 Task: Search one way flight ticket for 5 adults, 1 child, 2 infants in seat and 1 infant on lap in business from Jamestown: Jamestown Regional Airport to Riverton: Central Wyoming Regional Airport (was Riverton Regional) on 8-4-2023. Choice of flights is JetBlue. Number of bags: 2 checked bags. Price is upto 105000. Outbound departure time preference is 7:45.
Action: Mouse moved to (290, 247)
Screenshot: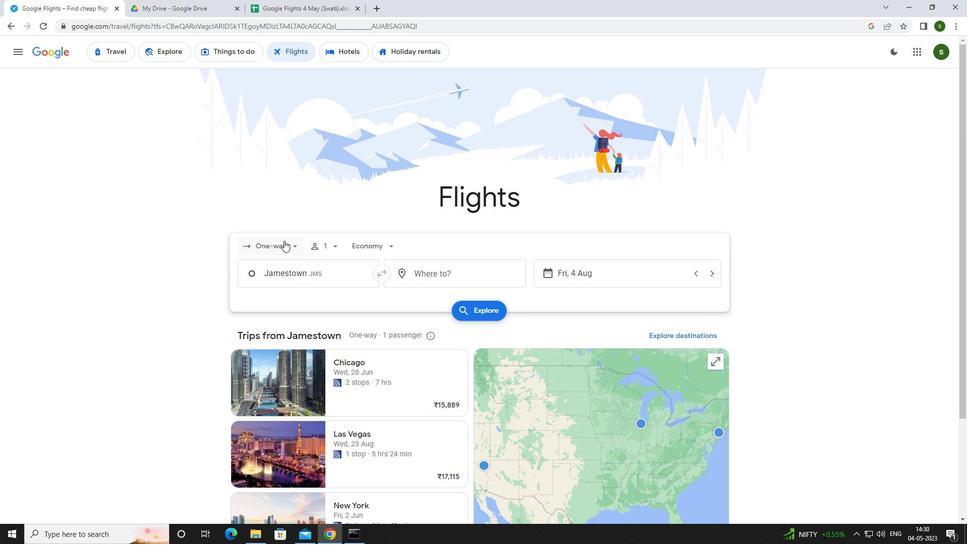 
Action: Mouse pressed left at (290, 247)
Screenshot: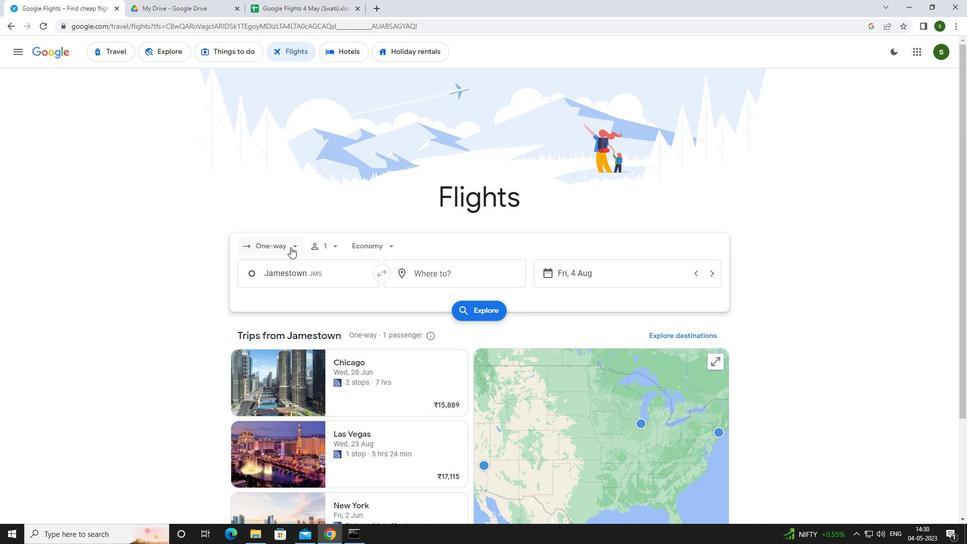 
Action: Mouse moved to (289, 297)
Screenshot: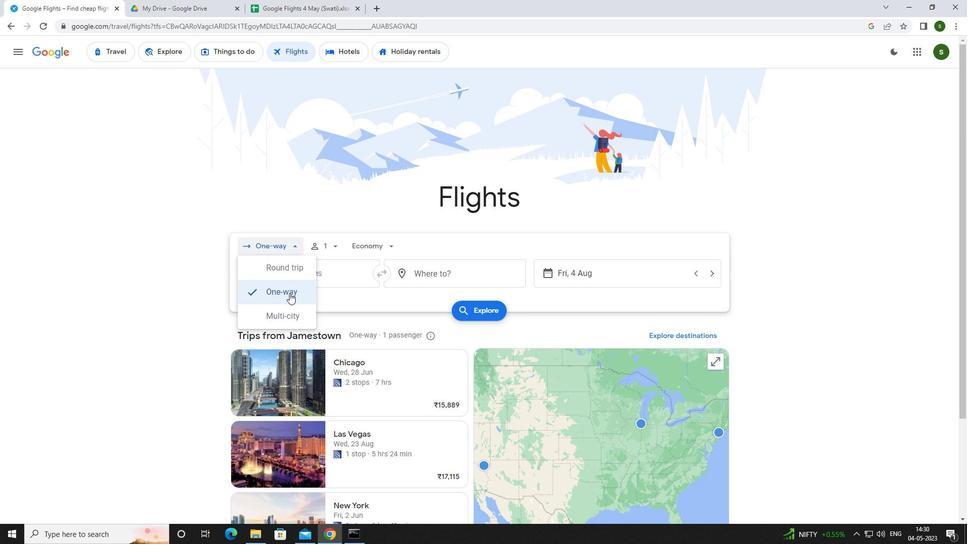 
Action: Mouse pressed left at (289, 297)
Screenshot: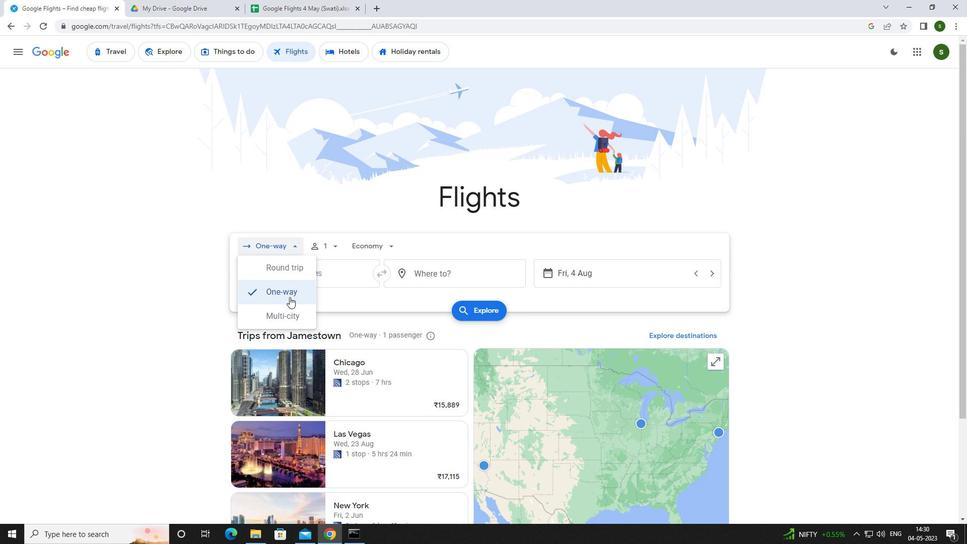 
Action: Mouse moved to (333, 241)
Screenshot: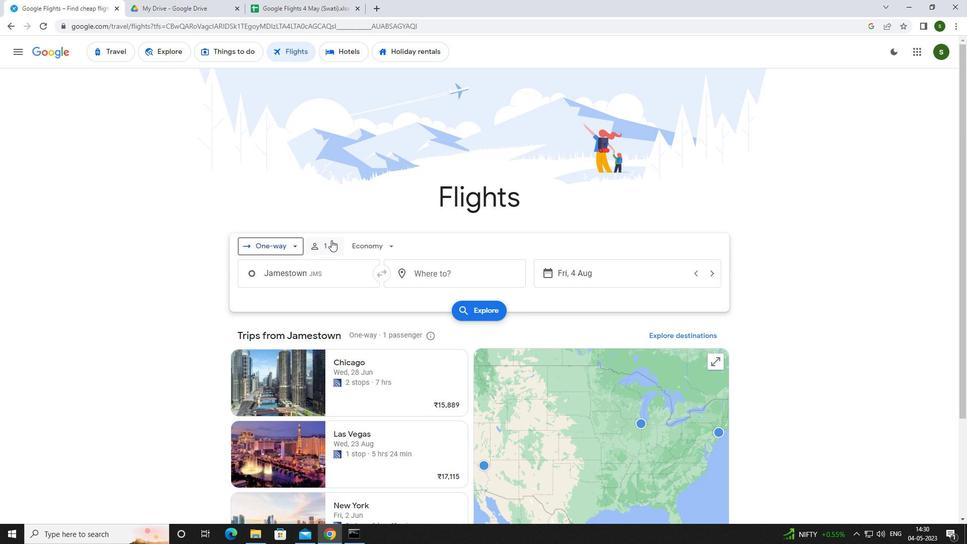 
Action: Mouse pressed left at (333, 241)
Screenshot: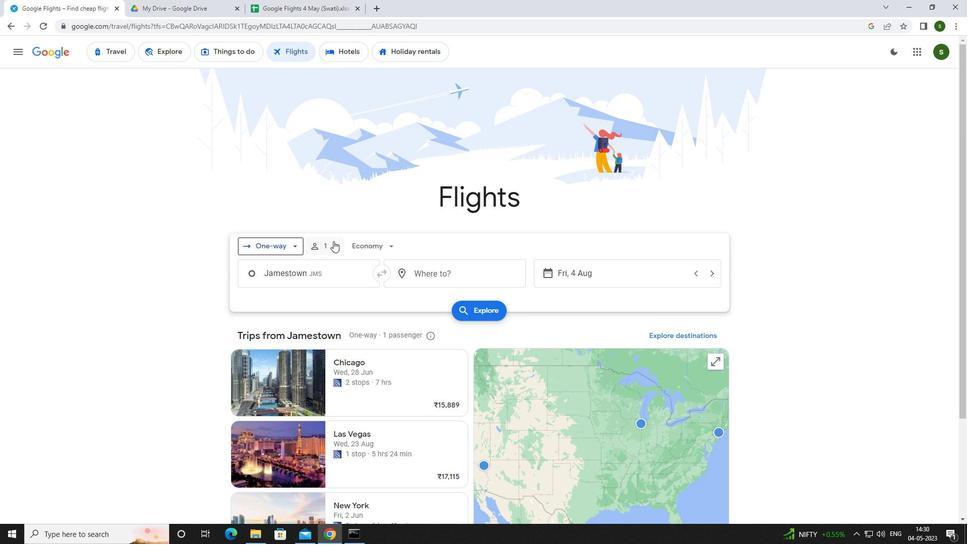 
Action: Mouse moved to (417, 270)
Screenshot: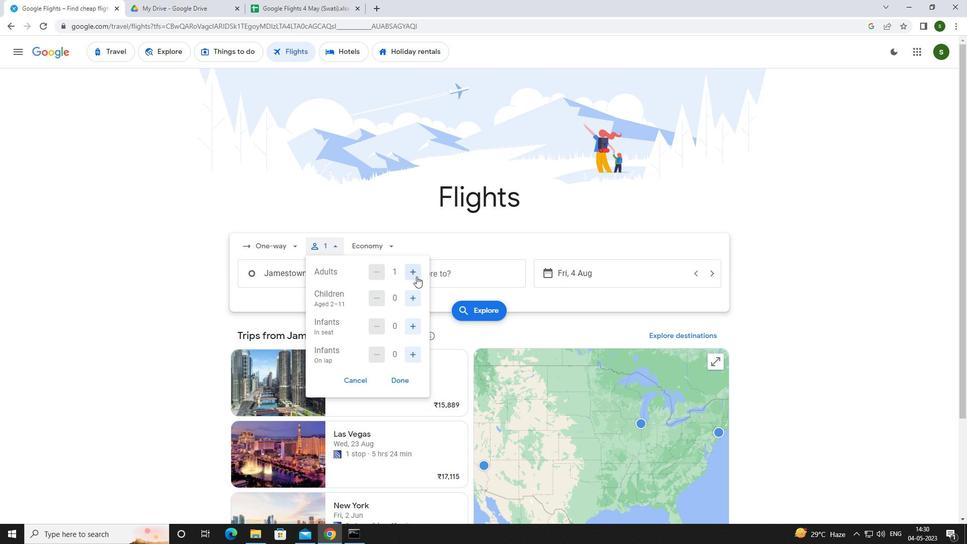 
Action: Mouse pressed left at (417, 270)
Screenshot: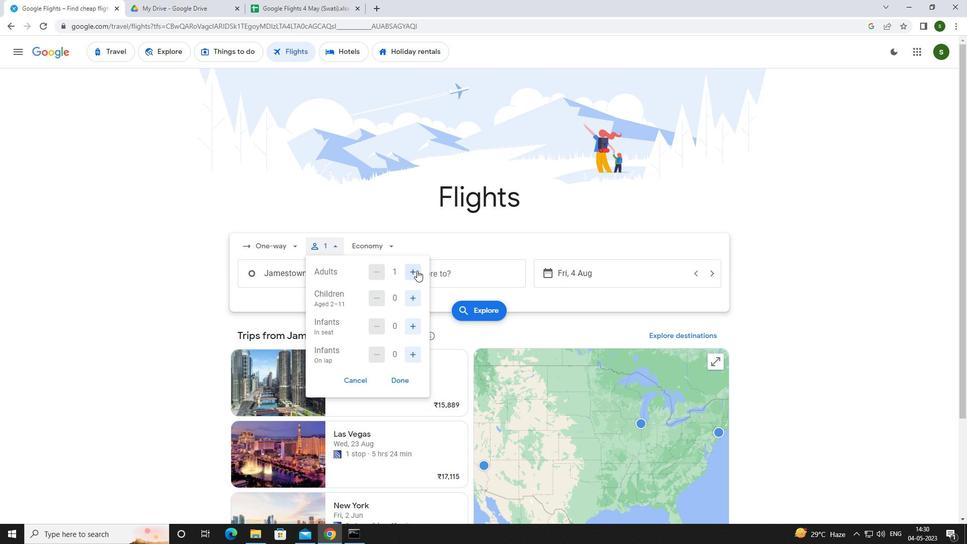 
Action: Mouse pressed left at (417, 270)
Screenshot: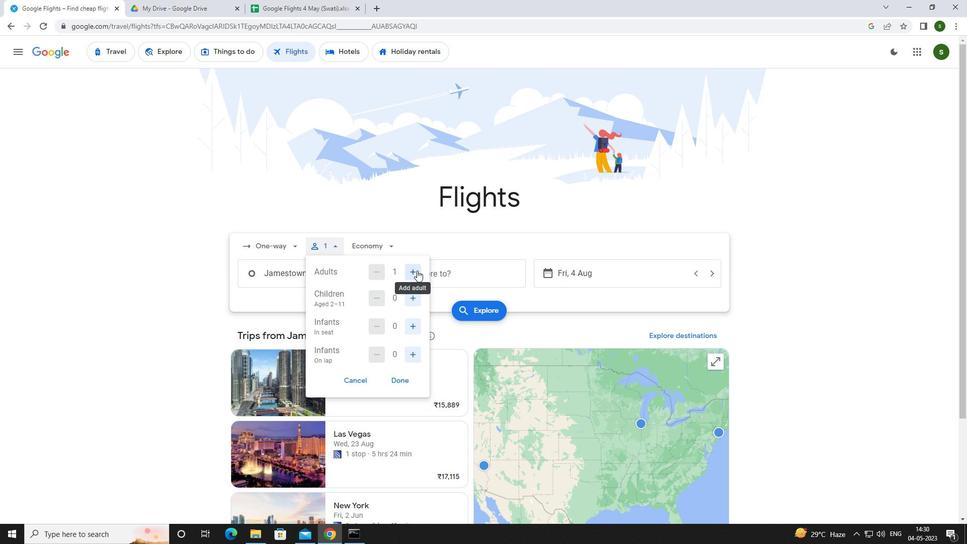 
Action: Mouse pressed left at (417, 270)
Screenshot: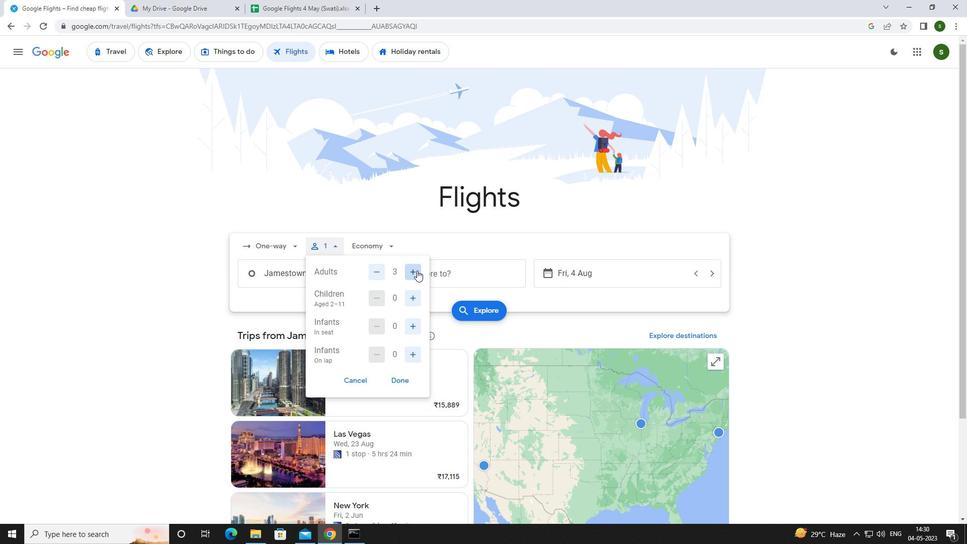 
Action: Mouse pressed left at (417, 270)
Screenshot: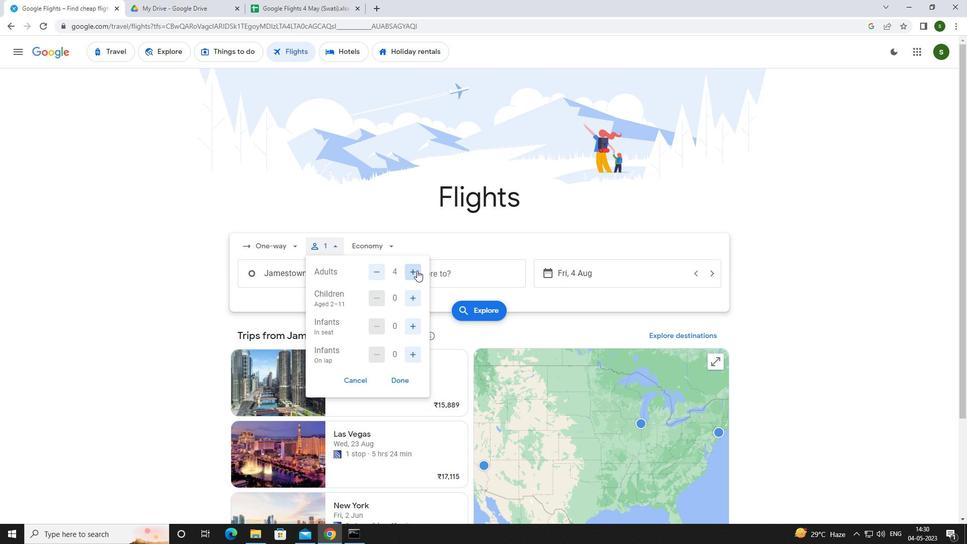 
Action: Mouse moved to (414, 295)
Screenshot: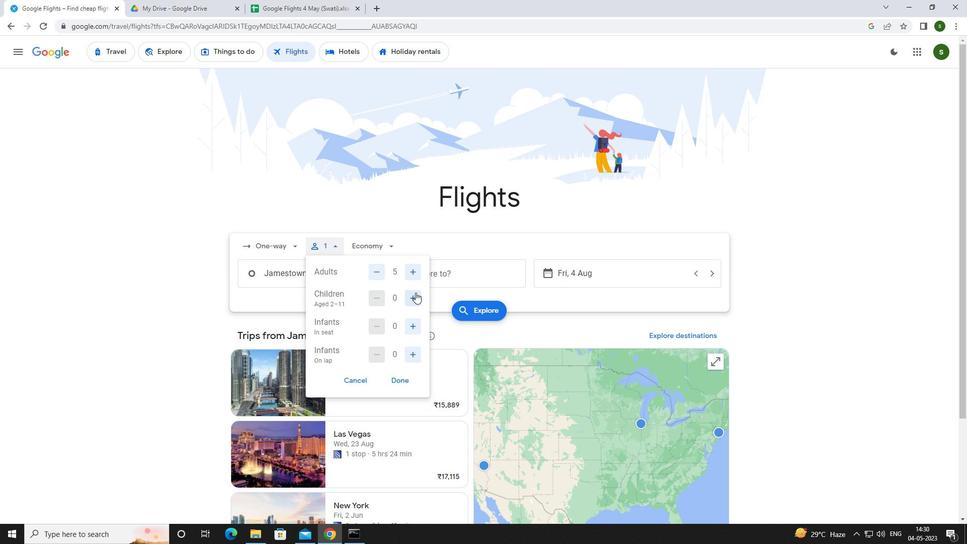 
Action: Mouse pressed left at (414, 295)
Screenshot: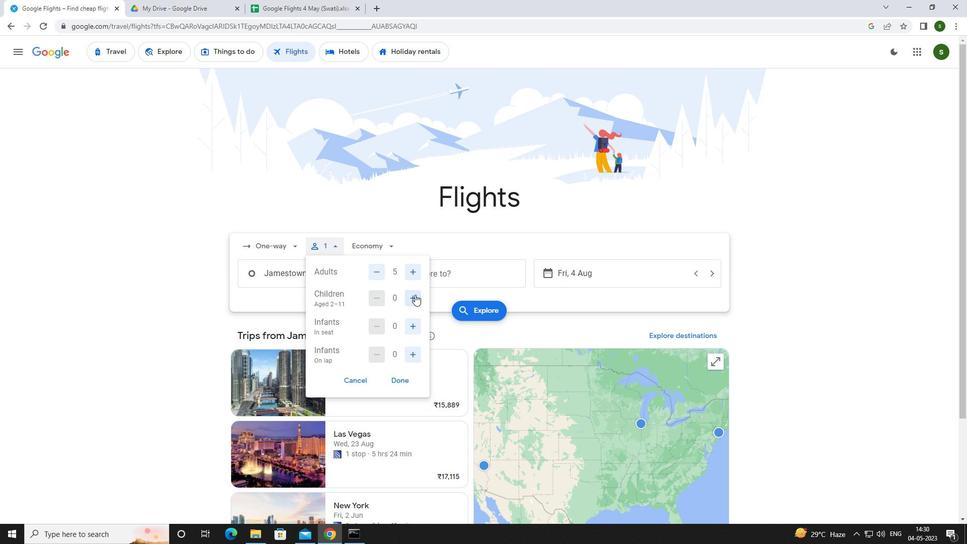 
Action: Mouse moved to (418, 326)
Screenshot: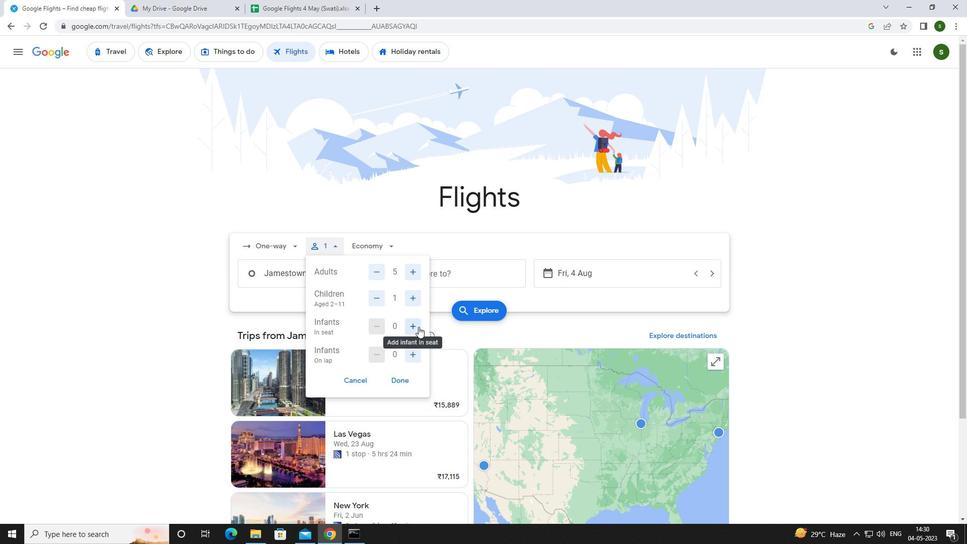 
Action: Mouse pressed left at (418, 326)
Screenshot: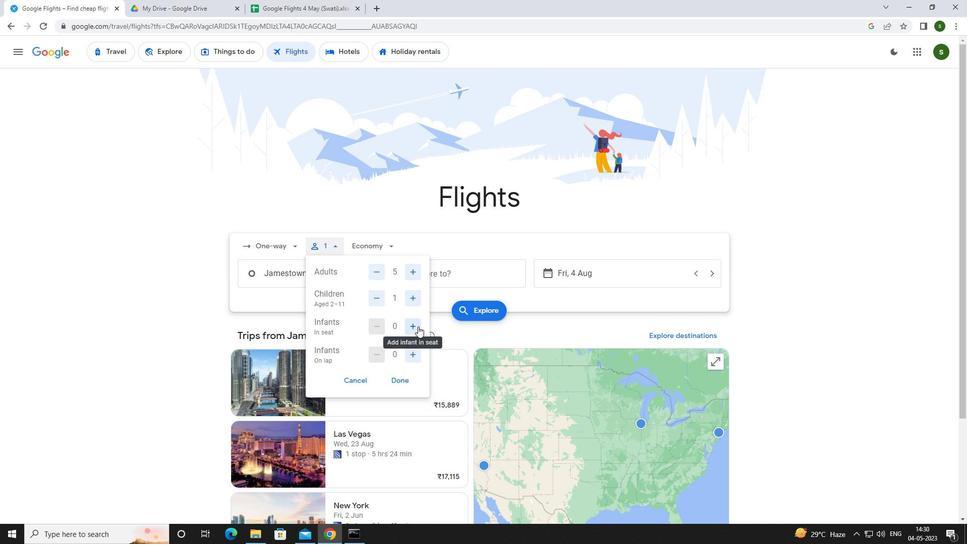 
Action: Mouse pressed left at (418, 326)
Screenshot: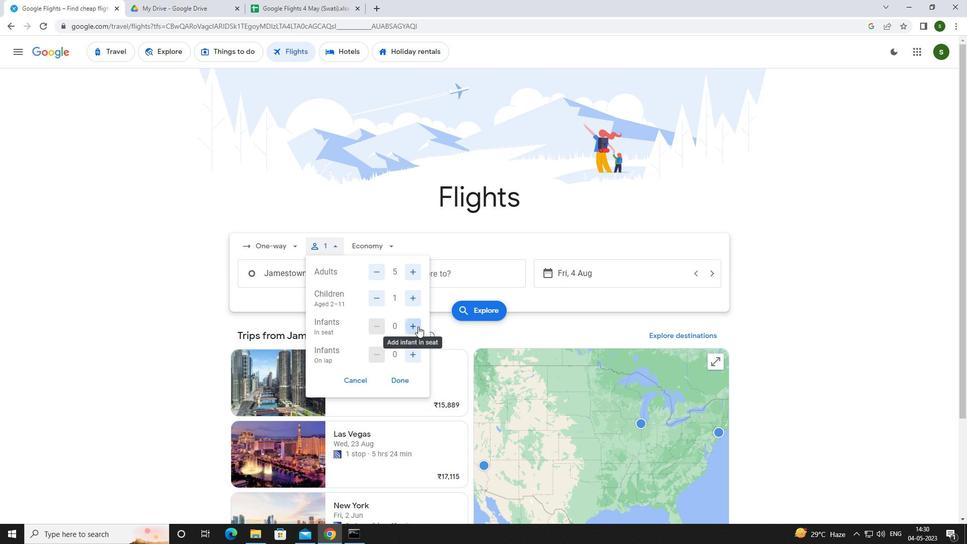 
Action: Mouse moved to (411, 360)
Screenshot: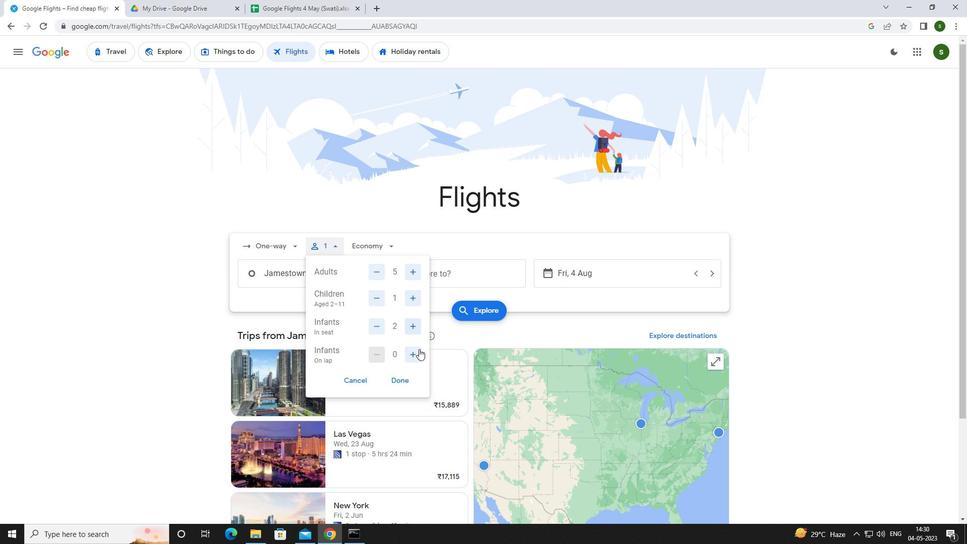 
Action: Mouse pressed left at (411, 360)
Screenshot: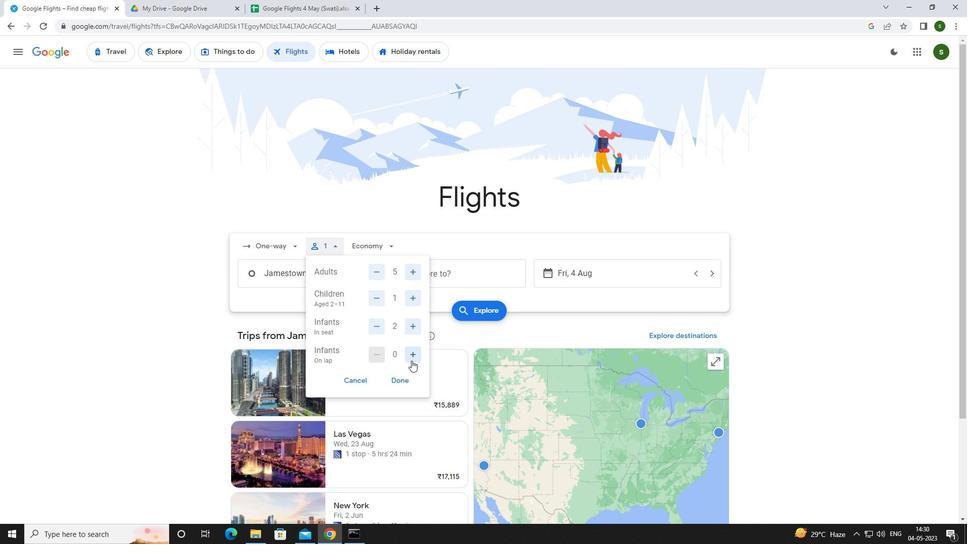 
Action: Mouse moved to (382, 245)
Screenshot: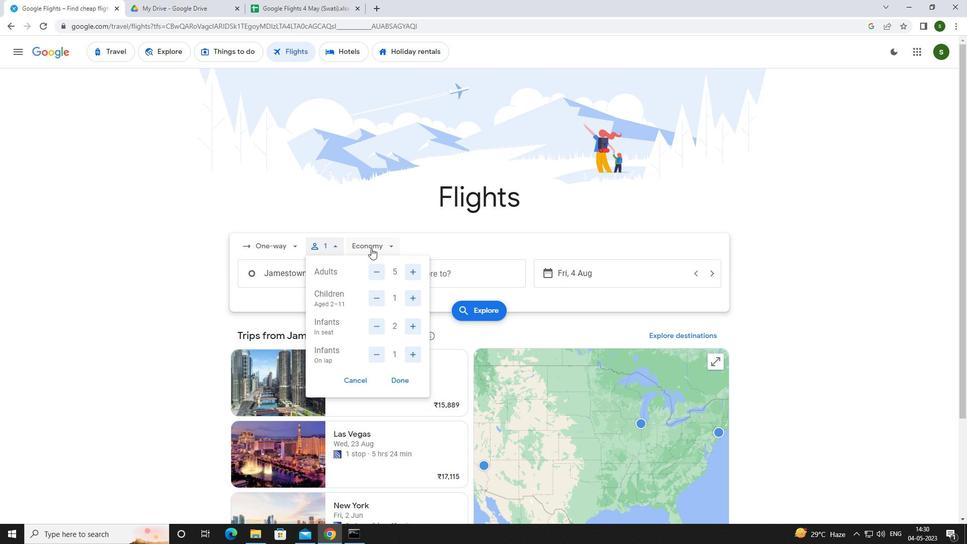 
Action: Mouse pressed left at (382, 245)
Screenshot: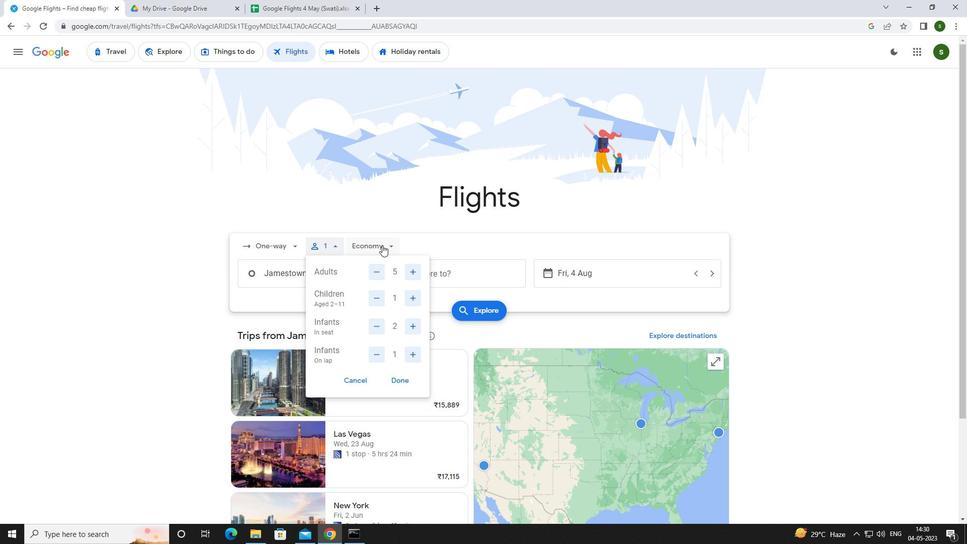 
Action: Mouse moved to (395, 315)
Screenshot: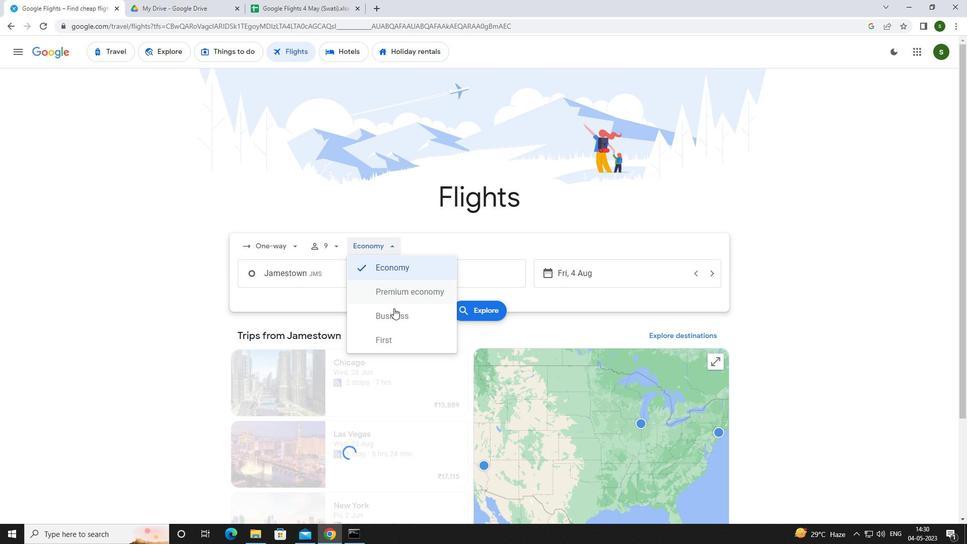 
Action: Mouse pressed left at (395, 315)
Screenshot: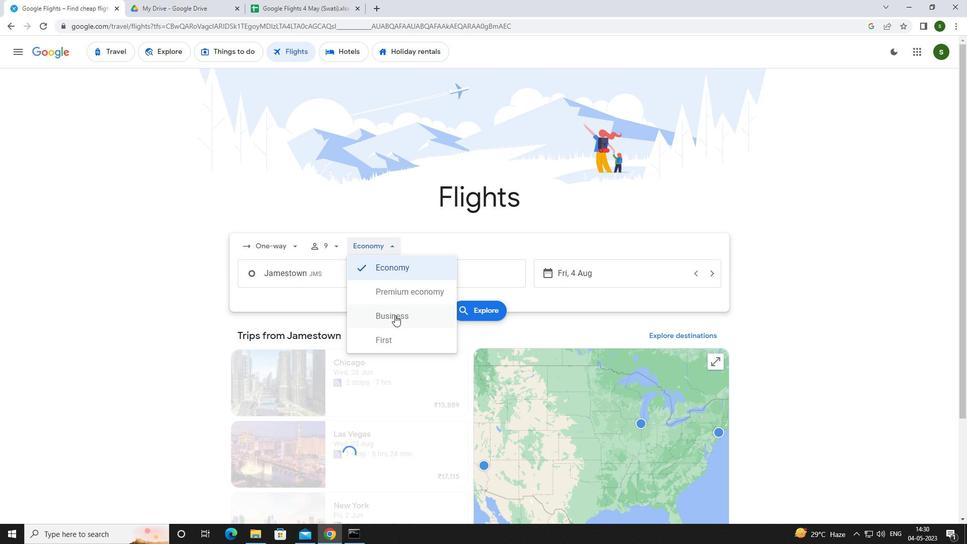 
Action: Mouse moved to (340, 278)
Screenshot: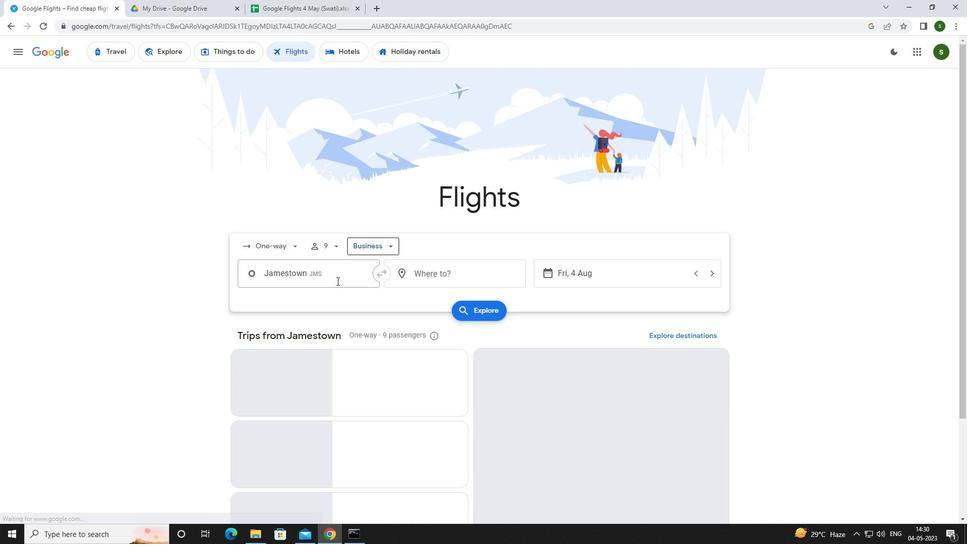 
Action: Mouse pressed left at (340, 278)
Screenshot: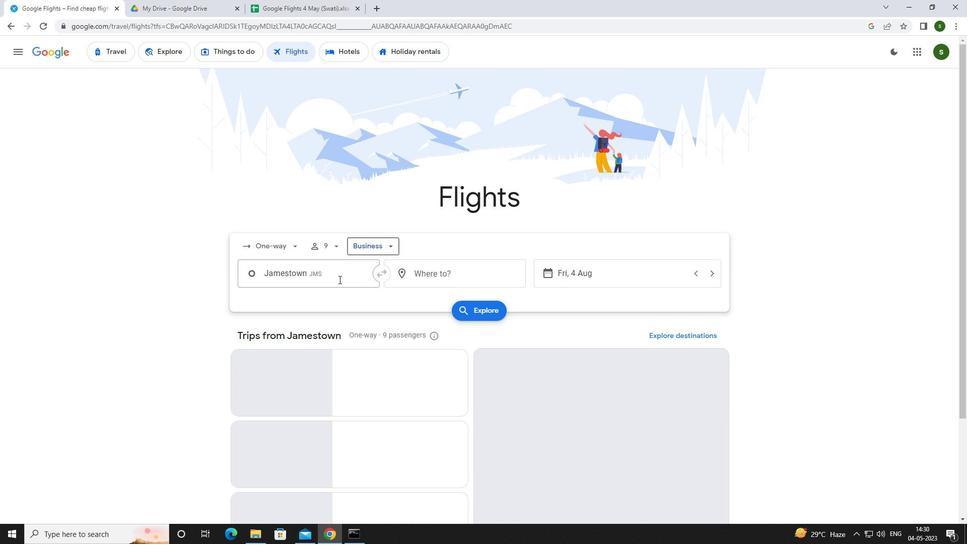 
Action: Key pressed <Key.caps_lock>j<Key.caps_lock>amestown
Screenshot: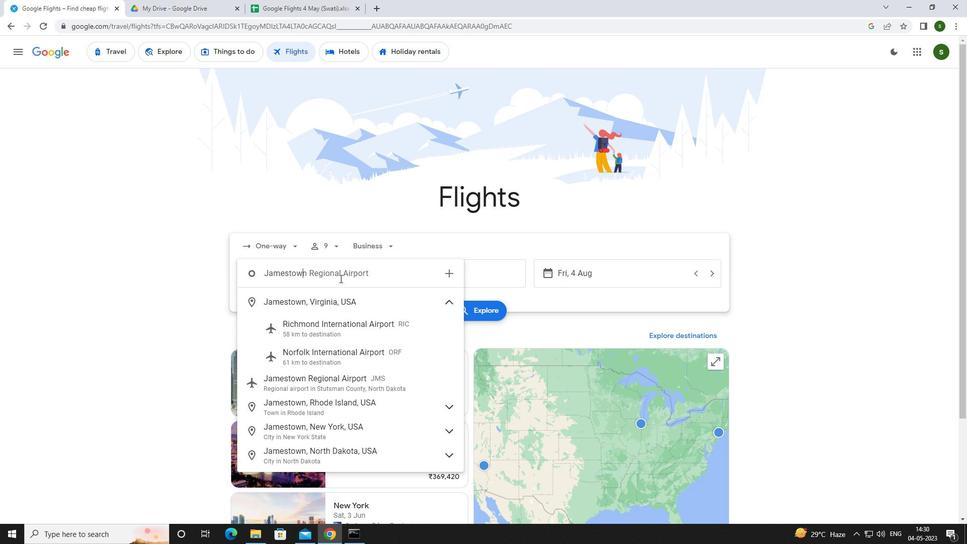 
Action: Mouse moved to (346, 377)
Screenshot: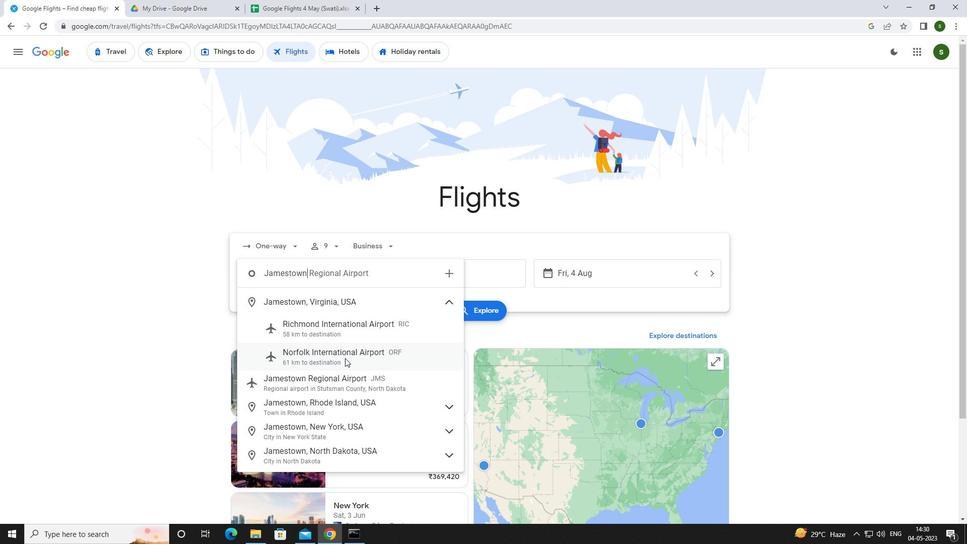 
Action: Mouse pressed left at (346, 377)
Screenshot: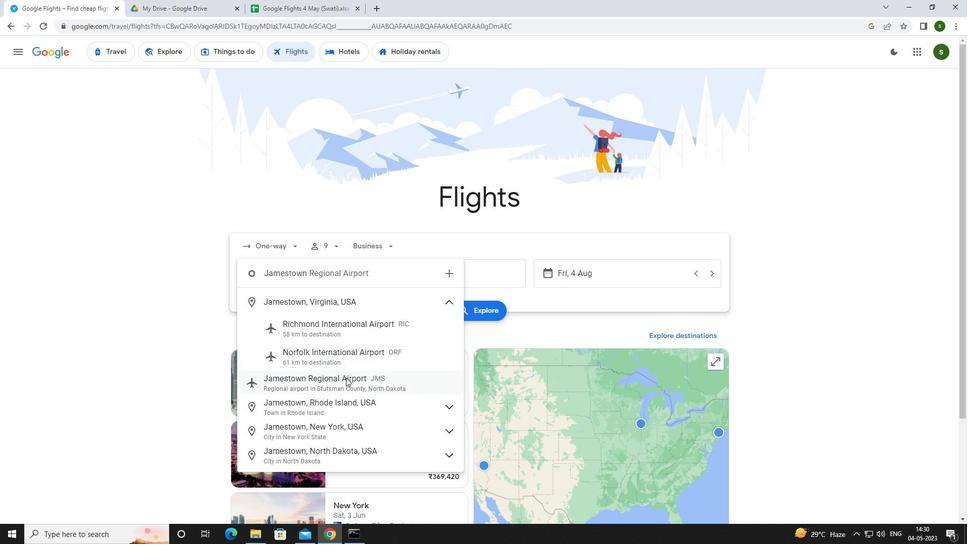 
Action: Mouse moved to (463, 269)
Screenshot: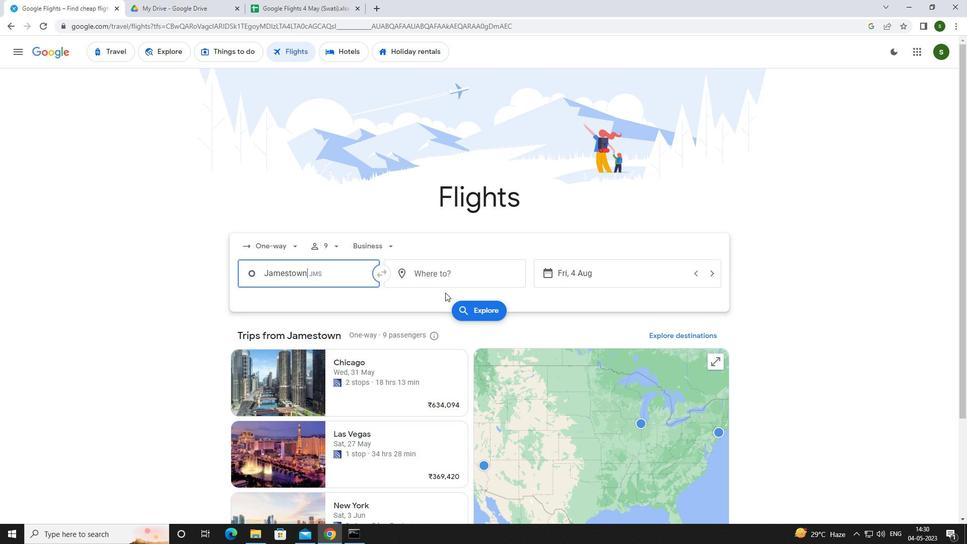 
Action: Mouse pressed left at (463, 269)
Screenshot: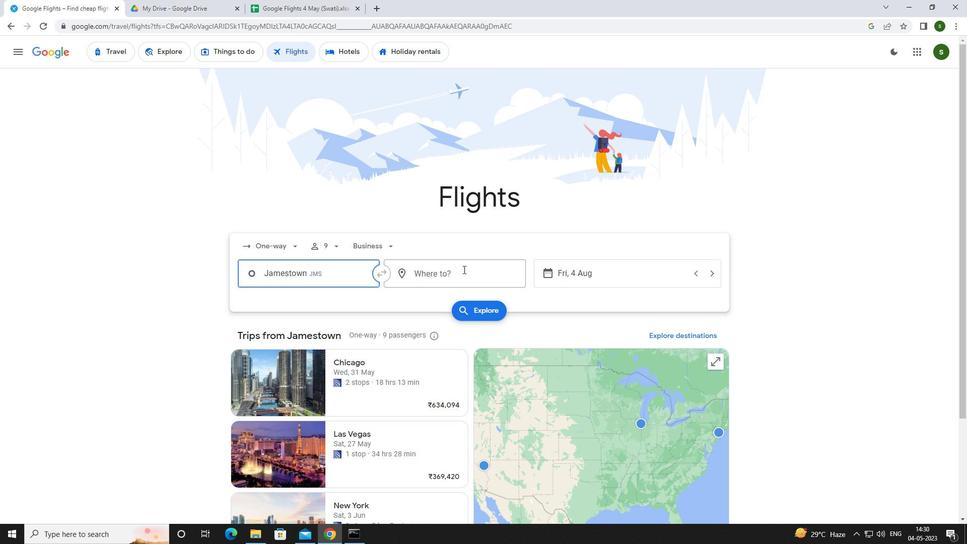 
Action: Key pressed <Key.caps_lock>r<Key.caps_lock>iverton
Screenshot: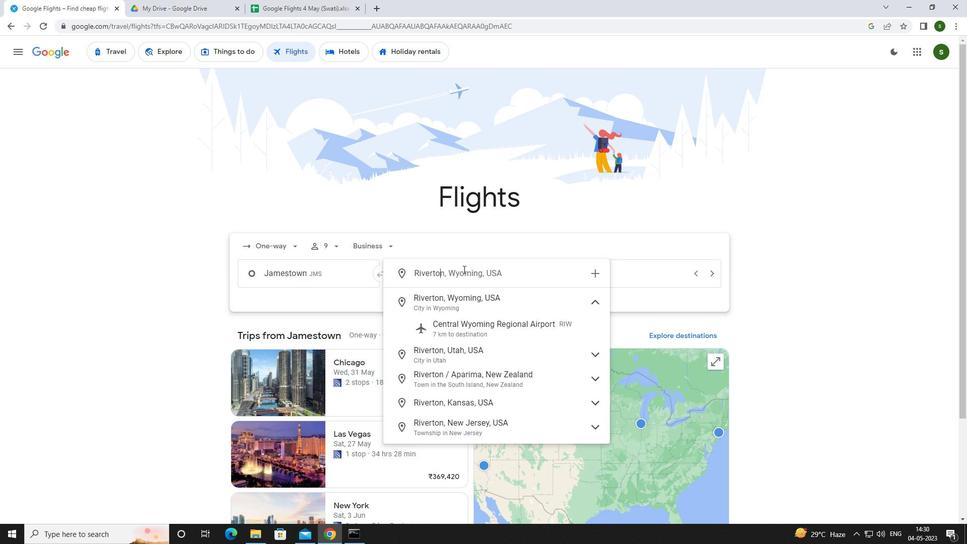 
Action: Mouse moved to (465, 322)
Screenshot: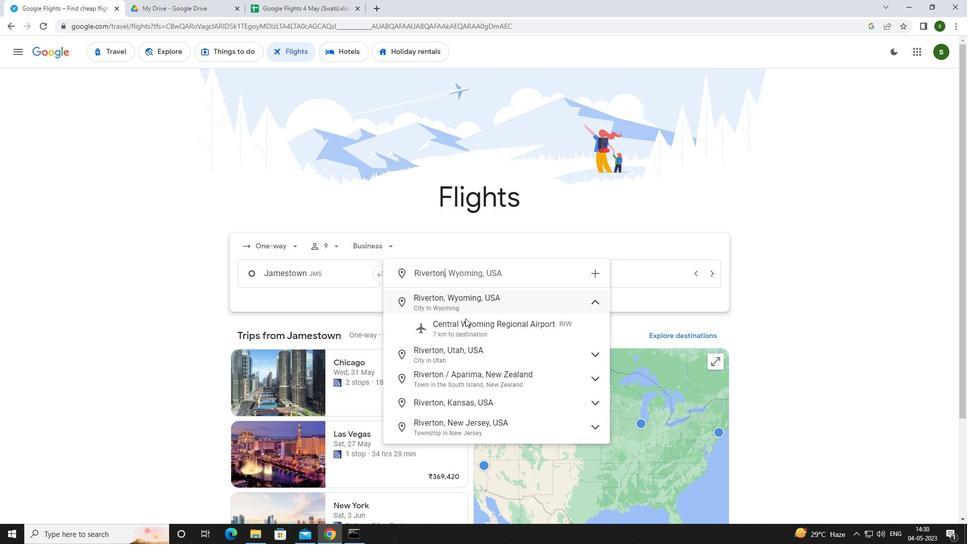 
Action: Mouse pressed left at (465, 322)
Screenshot: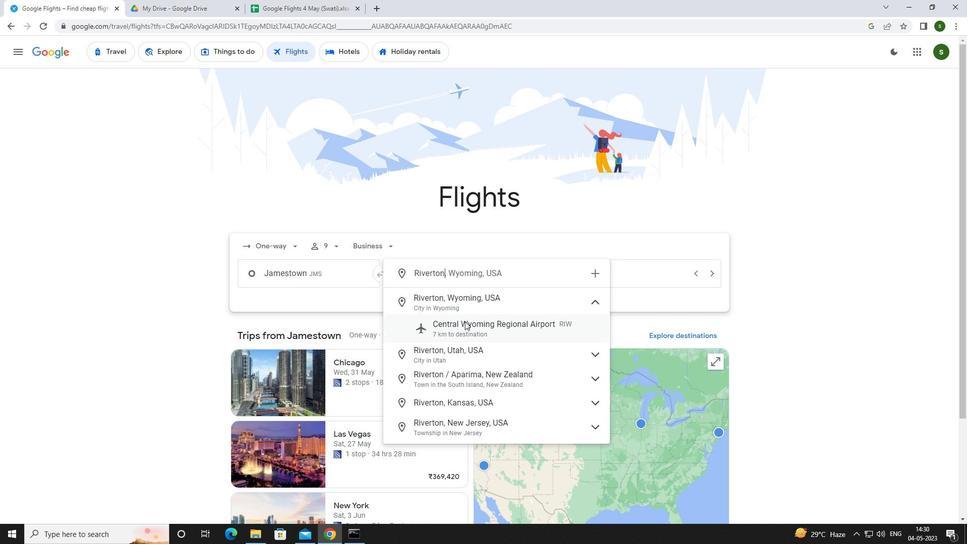 
Action: Mouse moved to (601, 270)
Screenshot: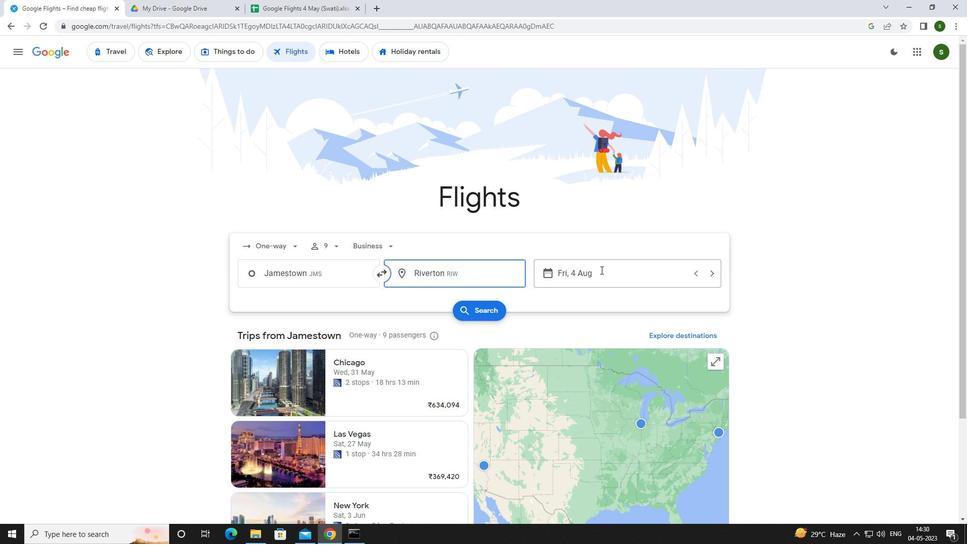 
Action: Mouse pressed left at (601, 270)
Screenshot: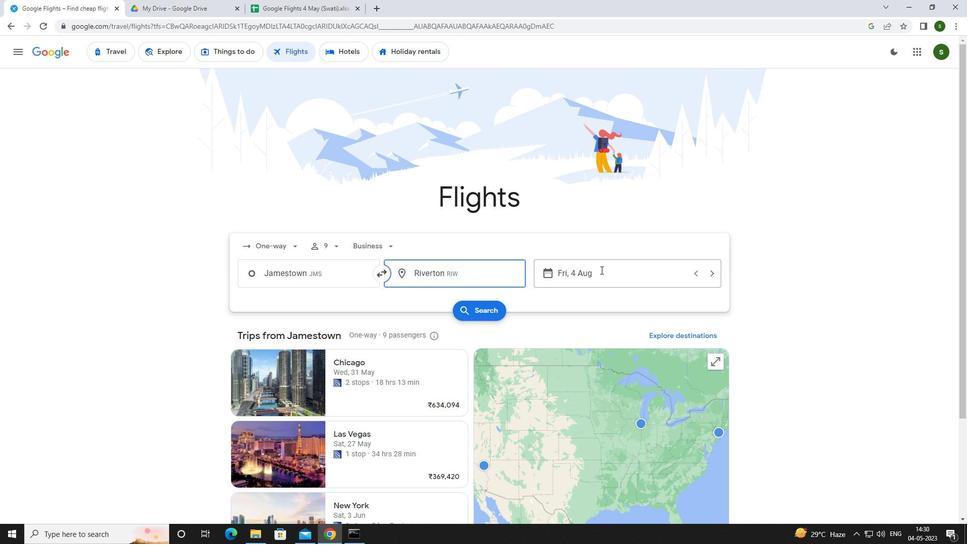 
Action: Mouse moved to (483, 344)
Screenshot: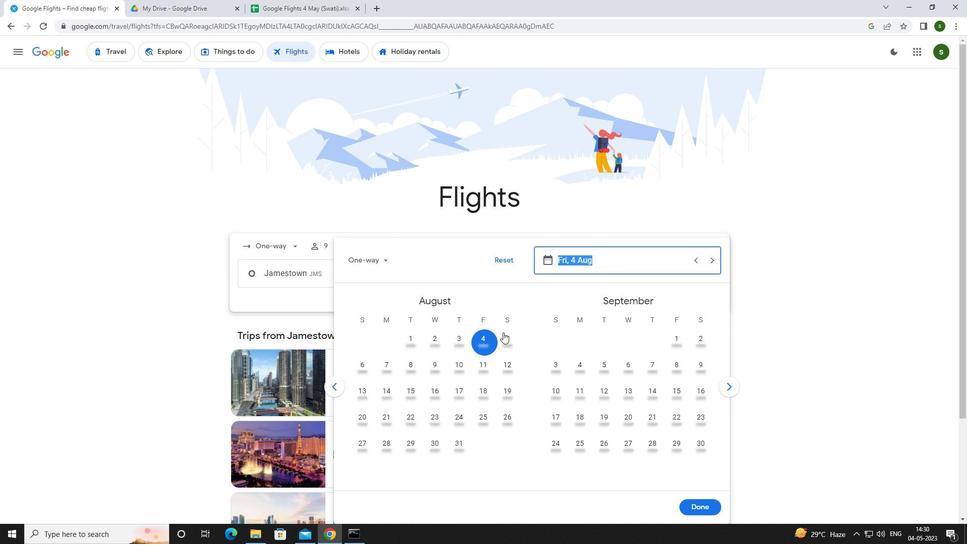 
Action: Mouse pressed left at (483, 344)
Screenshot: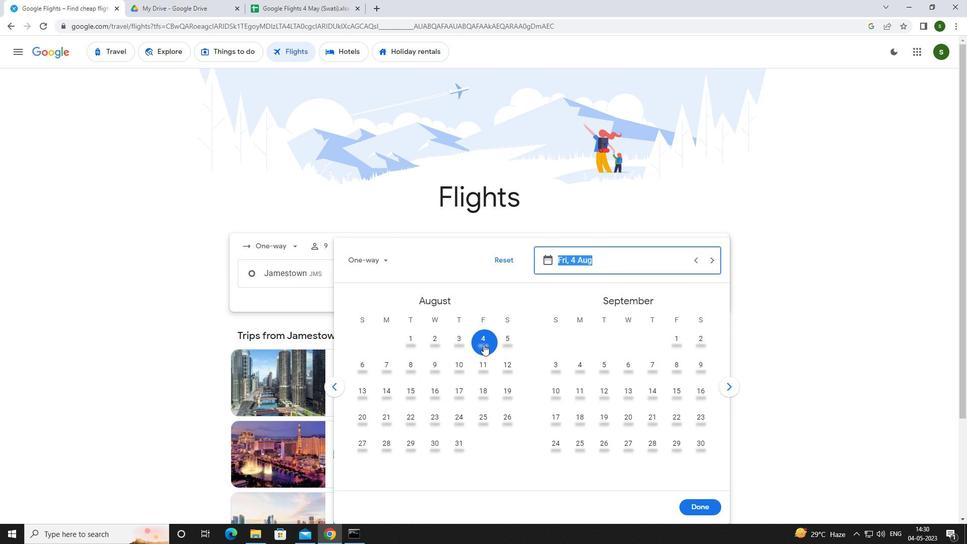 
Action: Mouse moved to (696, 507)
Screenshot: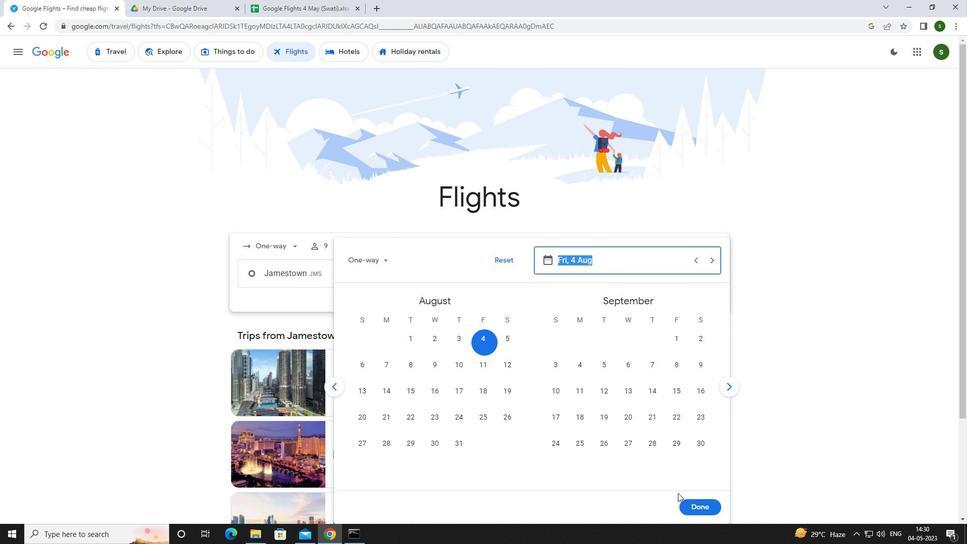 
Action: Mouse pressed left at (696, 507)
Screenshot: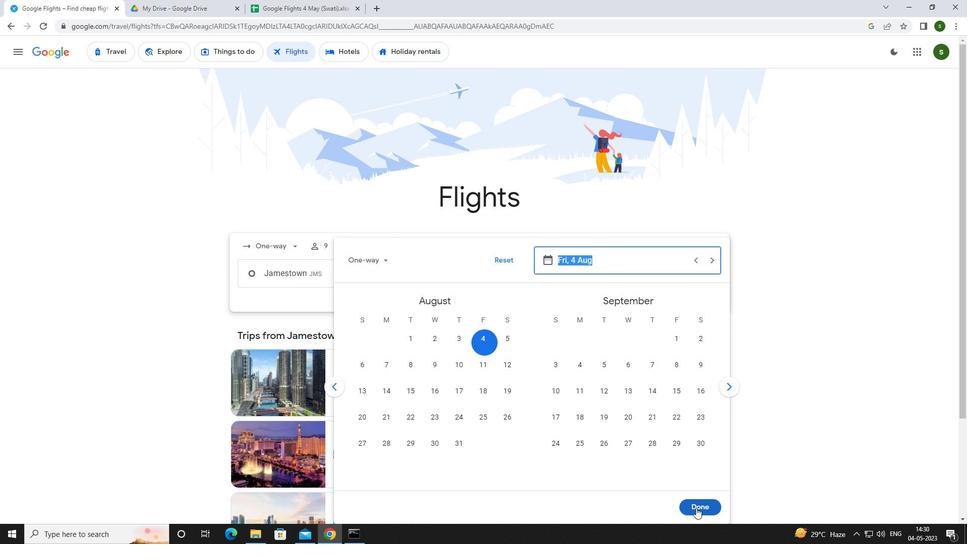 
Action: Mouse moved to (481, 306)
Screenshot: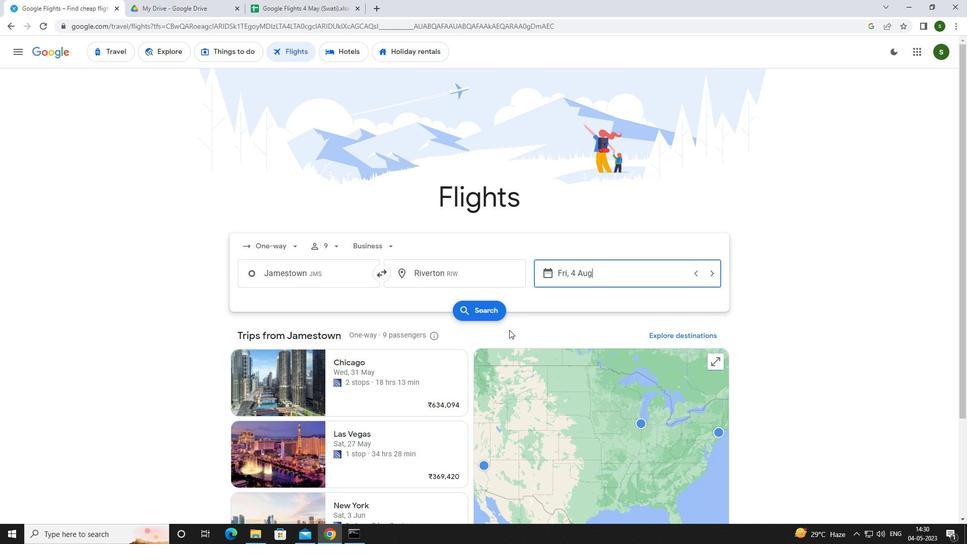 
Action: Mouse pressed left at (481, 306)
Screenshot: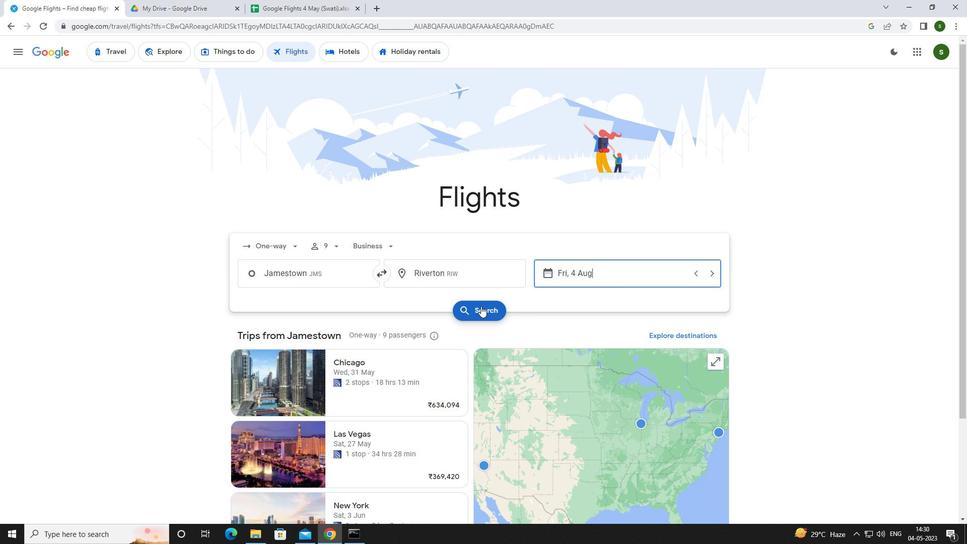 
Action: Mouse moved to (262, 147)
Screenshot: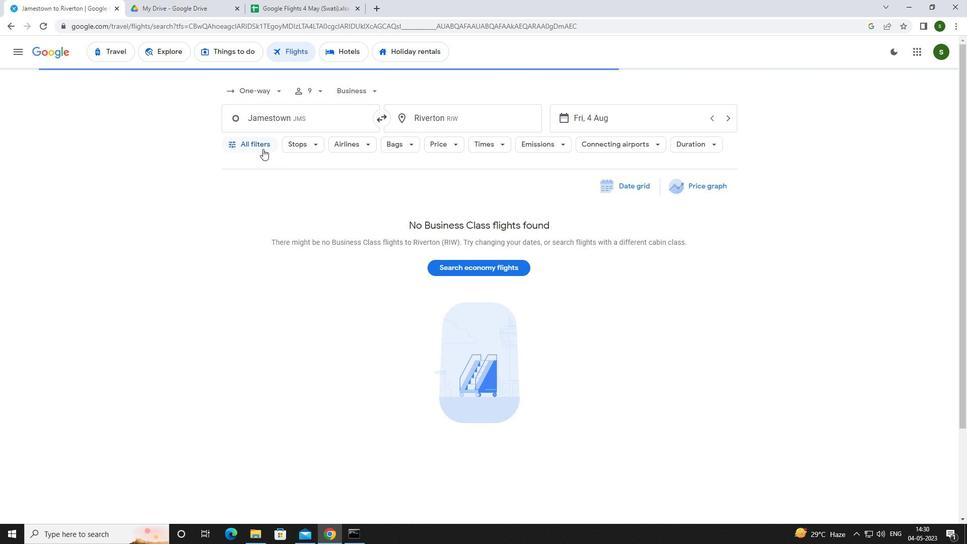 
Action: Mouse pressed left at (262, 147)
Screenshot: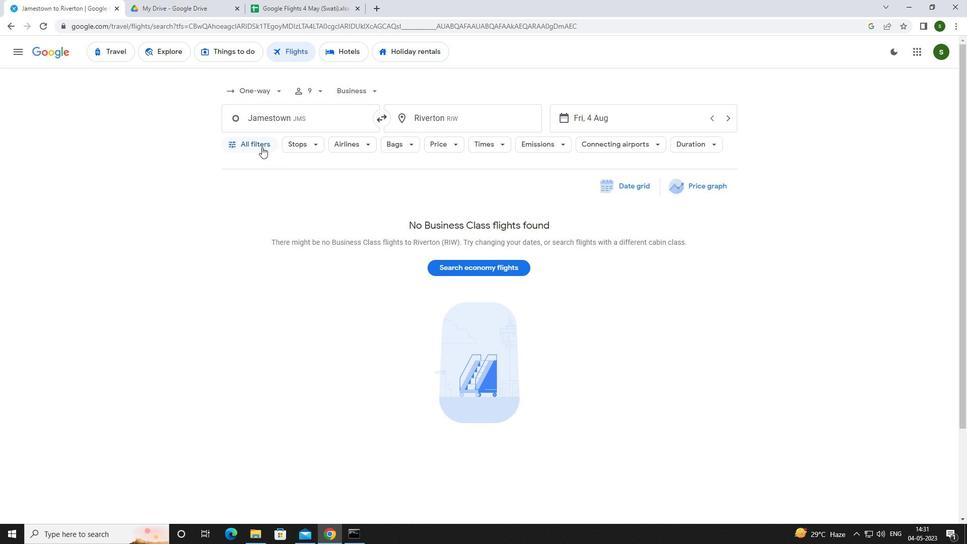 
Action: Mouse moved to (376, 358)
Screenshot: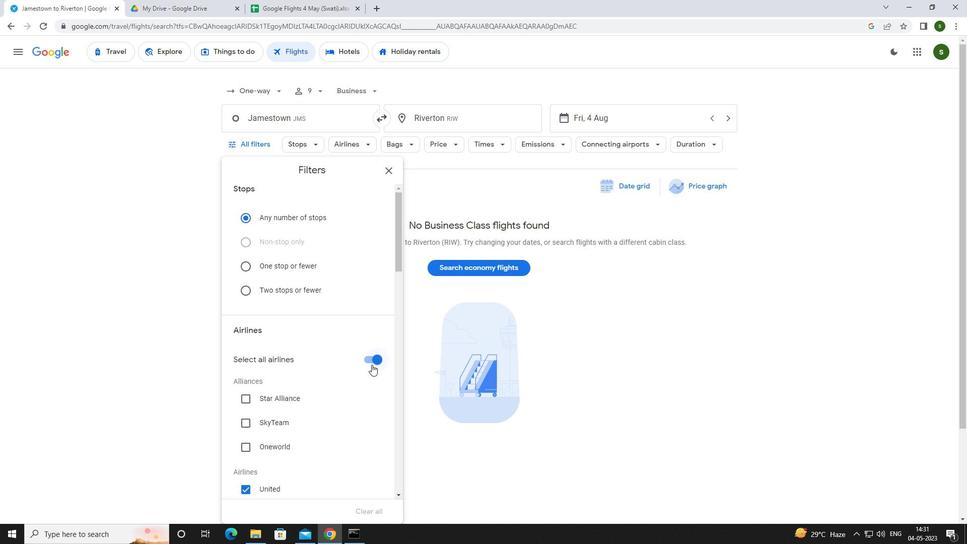 
Action: Mouse pressed left at (376, 358)
Screenshot: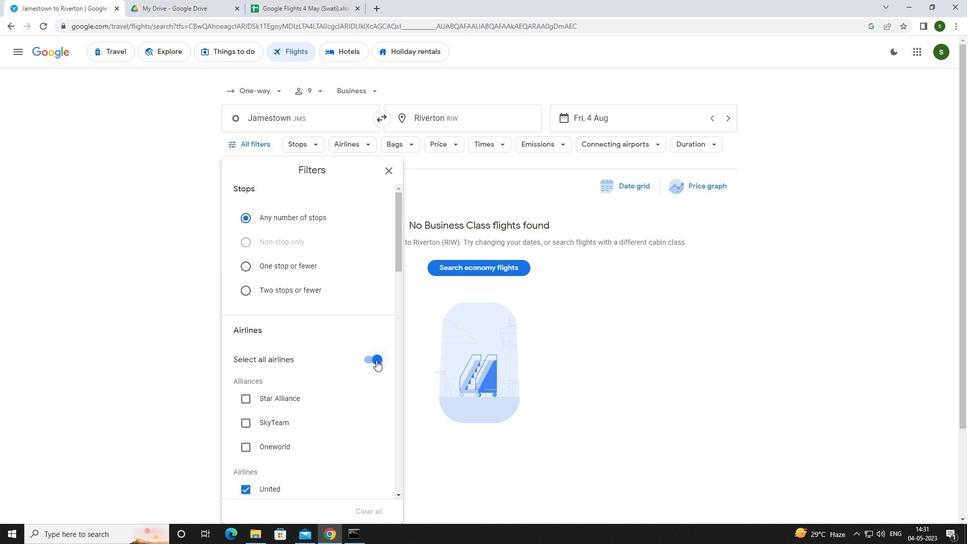 
Action: Mouse moved to (335, 309)
Screenshot: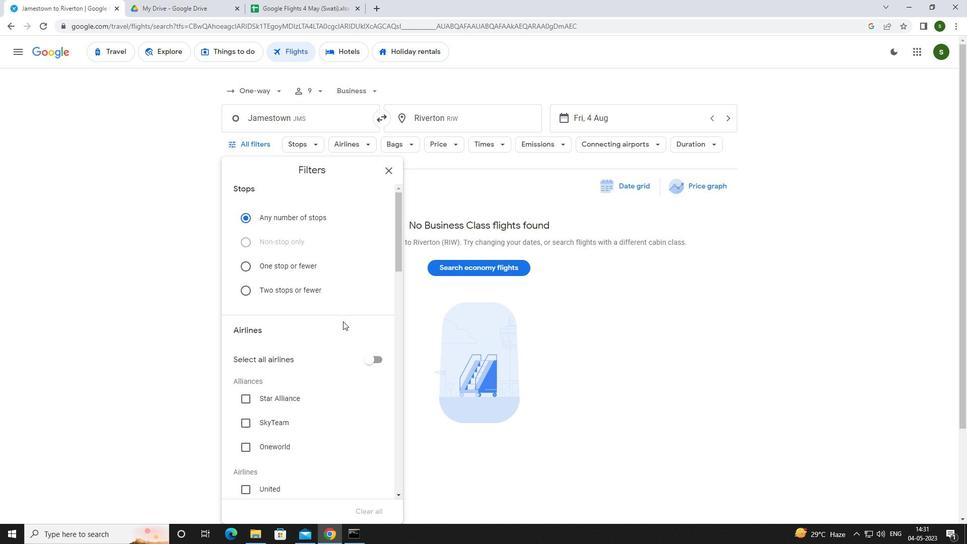 
Action: Mouse scrolled (335, 309) with delta (0, 0)
Screenshot: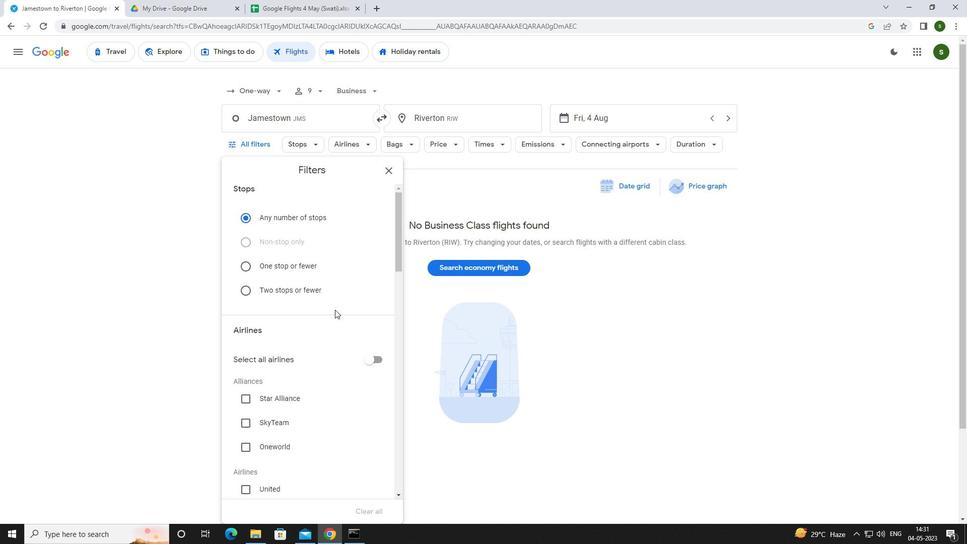 
Action: Mouse scrolled (335, 309) with delta (0, 0)
Screenshot: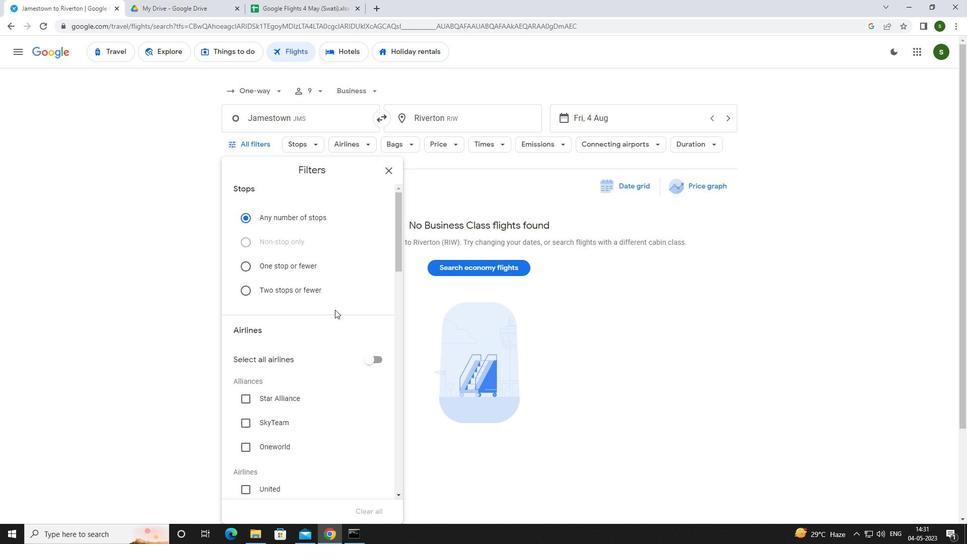 
Action: Mouse scrolled (335, 309) with delta (0, 0)
Screenshot: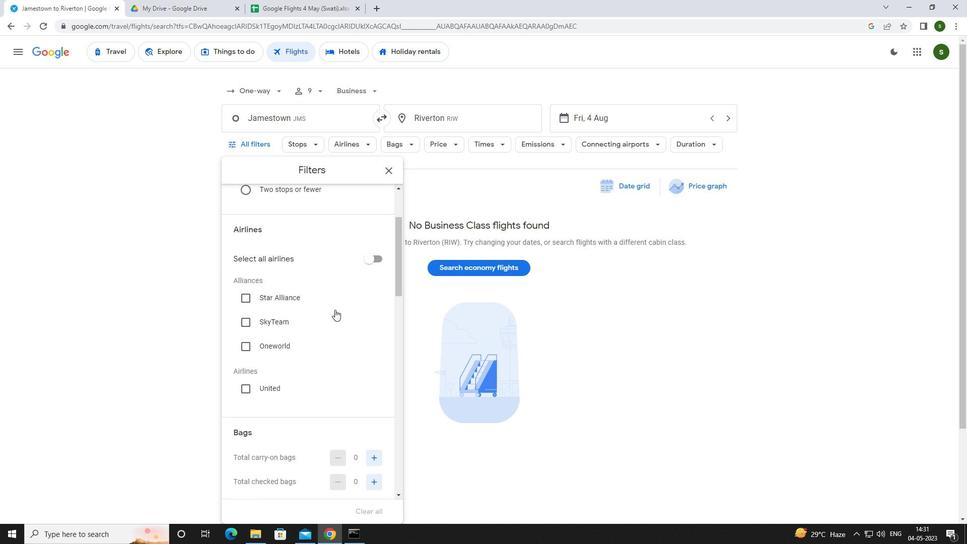 
Action: Mouse scrolled (335, 309) with delta (0, 0)
Screenshot: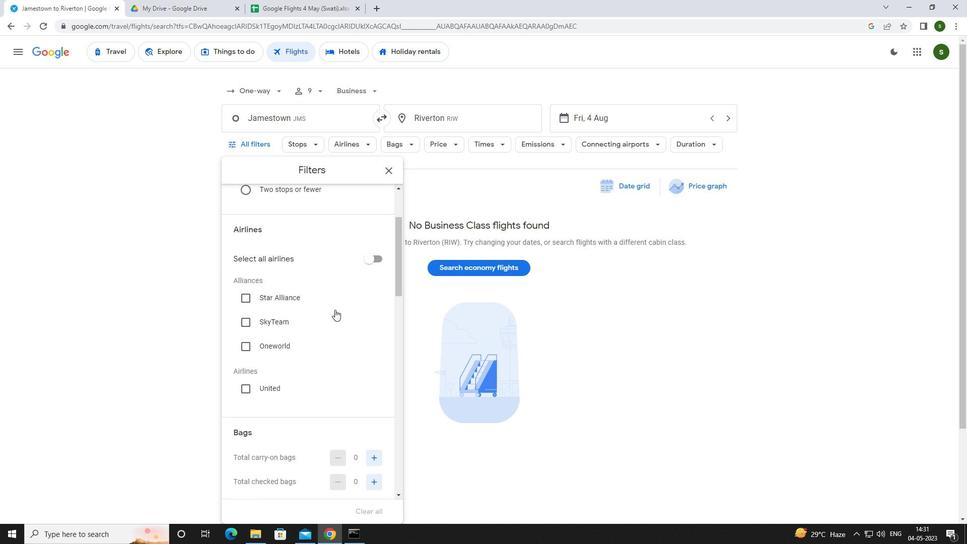 
Action: Mouse scrolled (335, 309) with delta (0, 0)
Screenshot: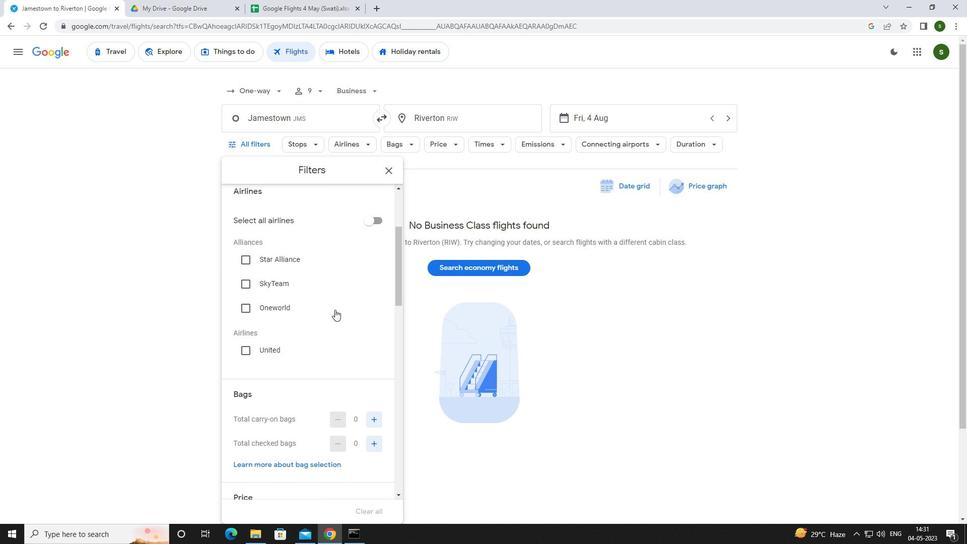
Action: Mouse moved to (379, 327)
Screenshot: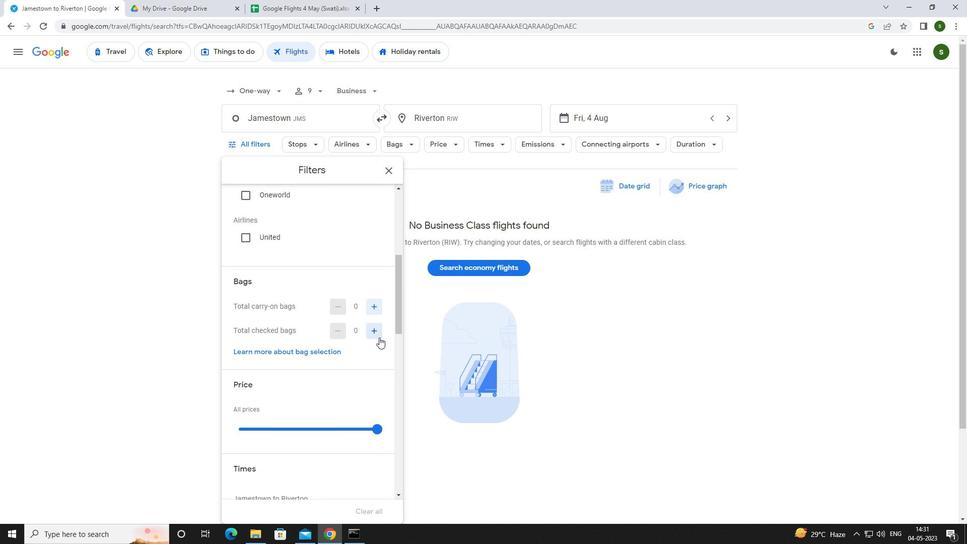 
Action: Mouse pressed left at (379, 327)
Screenshot: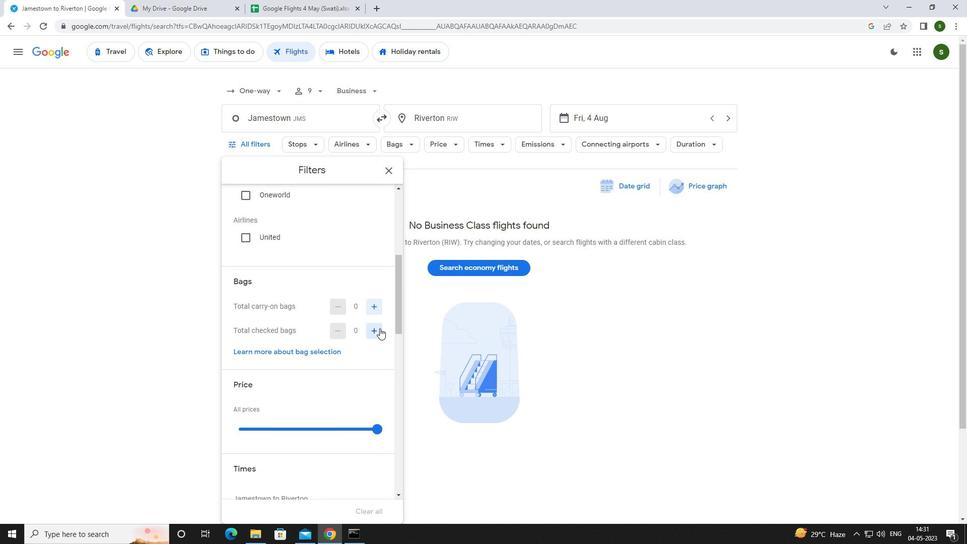 
Action: Mouse pressed left at (379, 327)
Screenshot: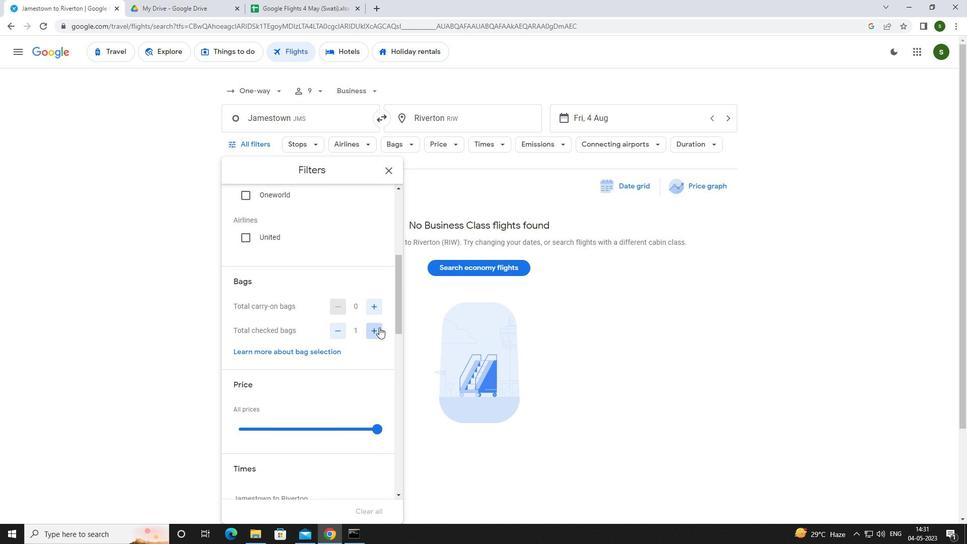 
Action: Mouse moved to (378, 327)
Screenshot: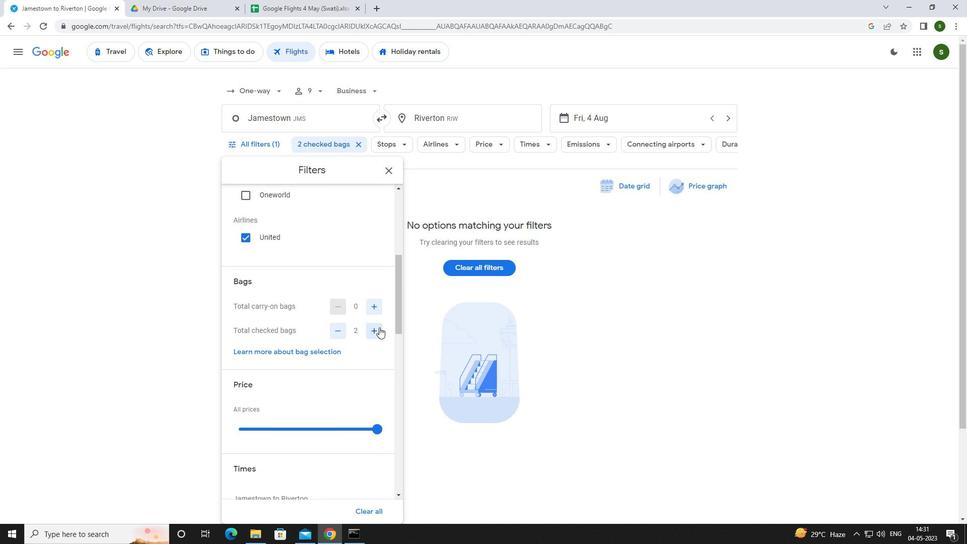 
Action: Mouse scrolled (378, 327) with delta (0, 0)
Screenshot: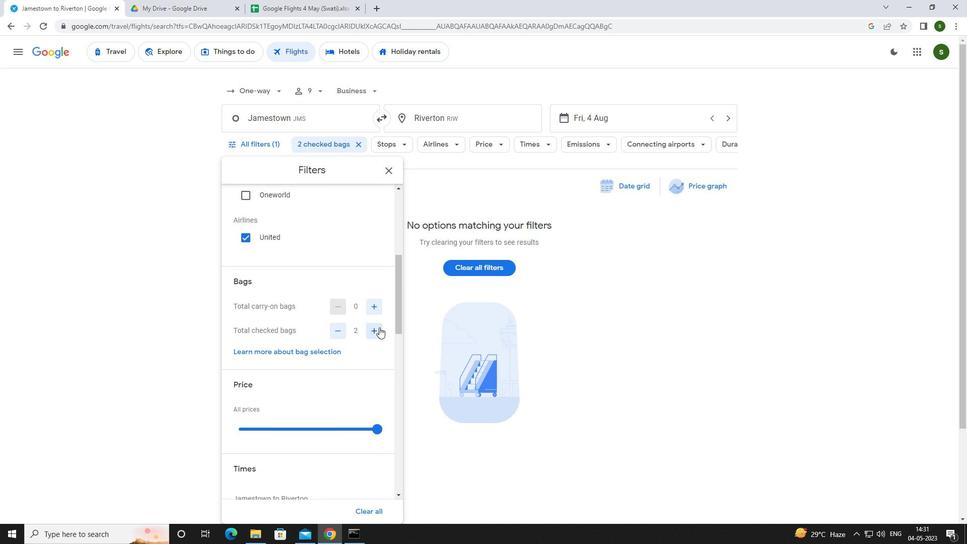 
Action: Mouse scrolled (378, 327) with delta (0, 0)
Screenshot: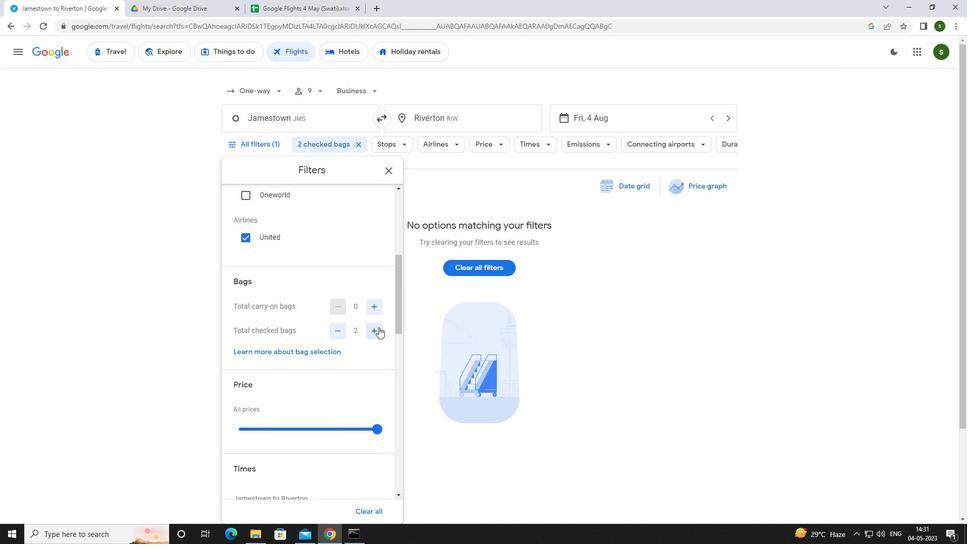 
Action: Mouse moved to (378, 324)
Screenshot: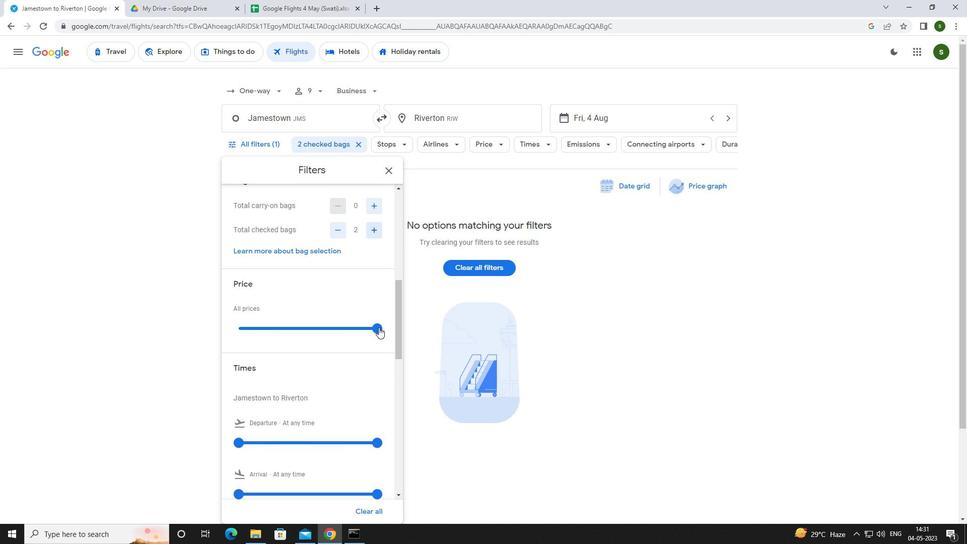 
Action: Mouse pressed left at (378, 324)
Screenshot: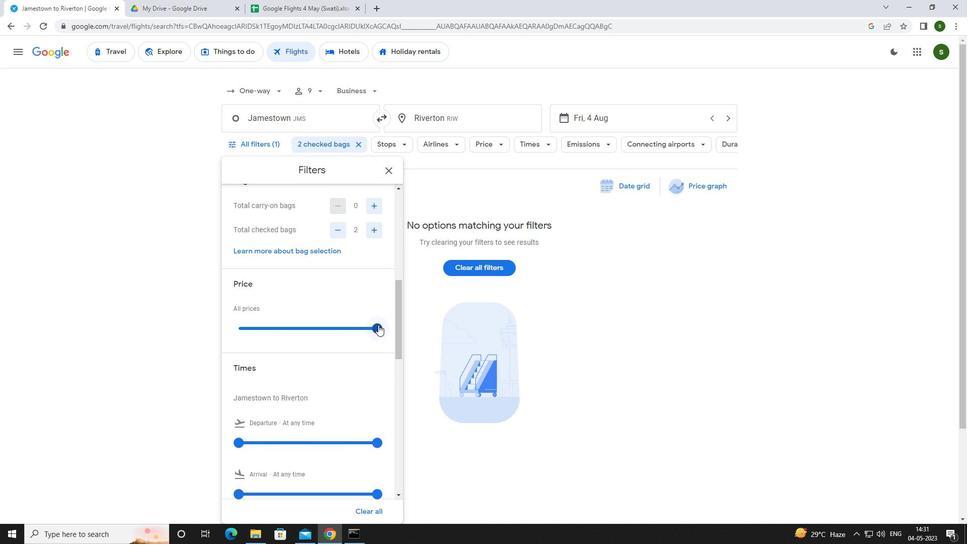 
Action: Mouse moved to (378, 324)
Screenshot: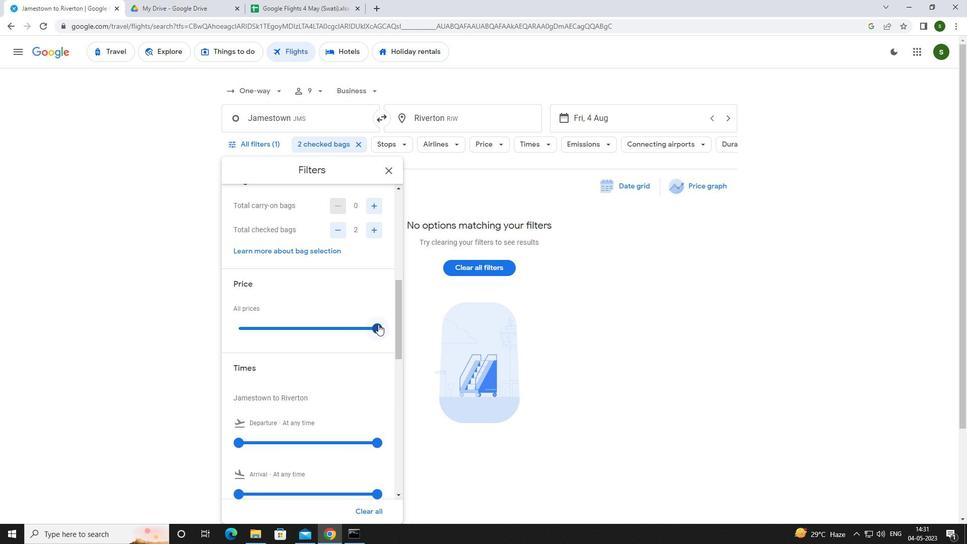 
Action: Mouse scrolled (378, 323) with delta (0, 0)
Screenshot: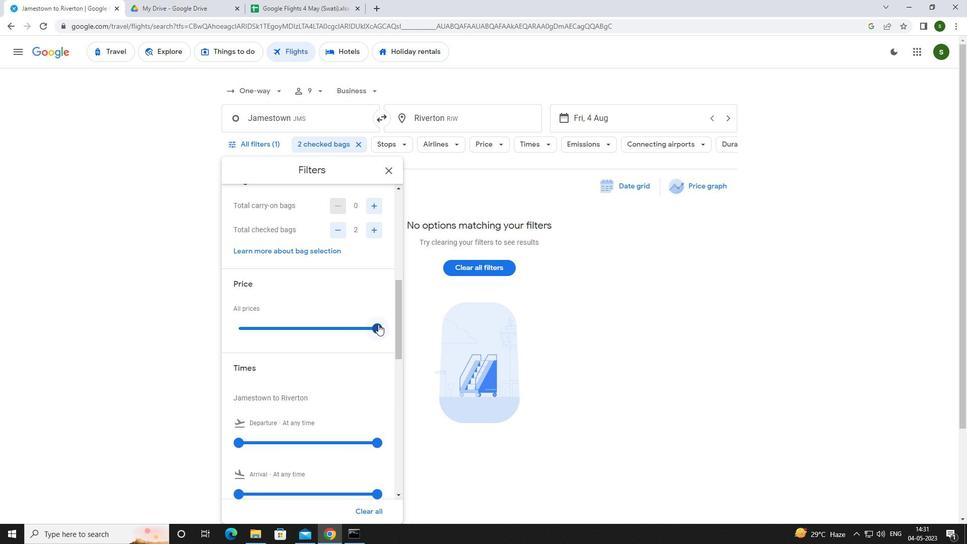 
Action: Mouse moved to (235, 391)
Screenshot: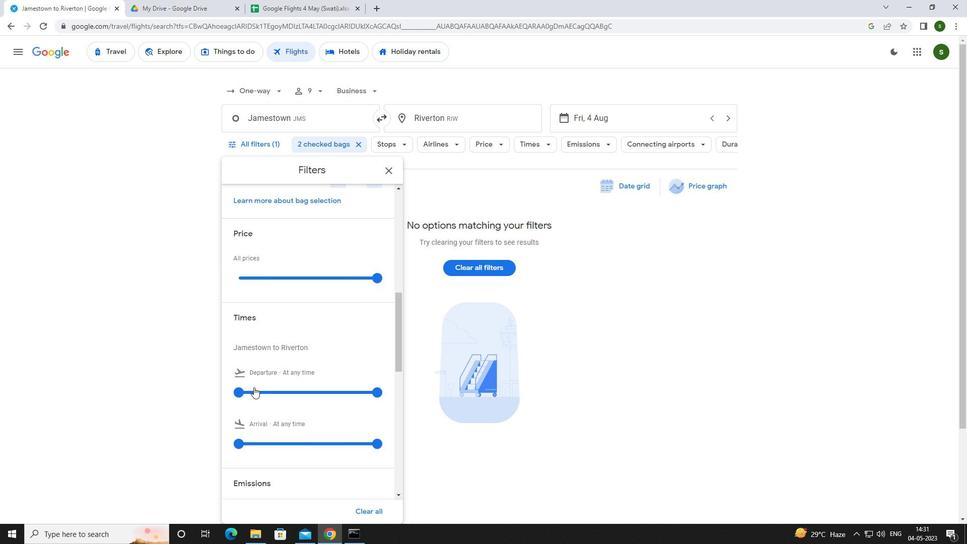 
Action: Mouse pressed left at (235, 391)
Screenshot: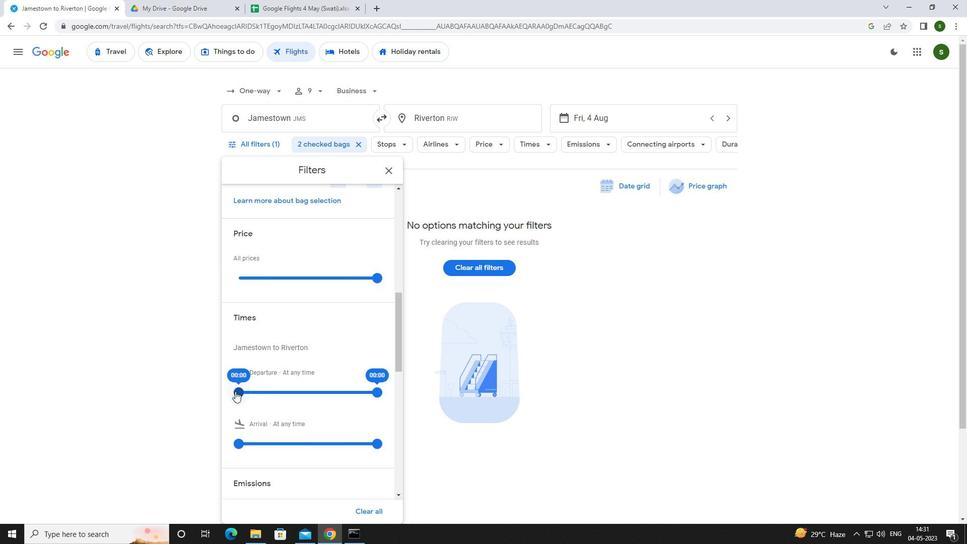 
Action: Mouse moved to (632, 375)
Screenshot: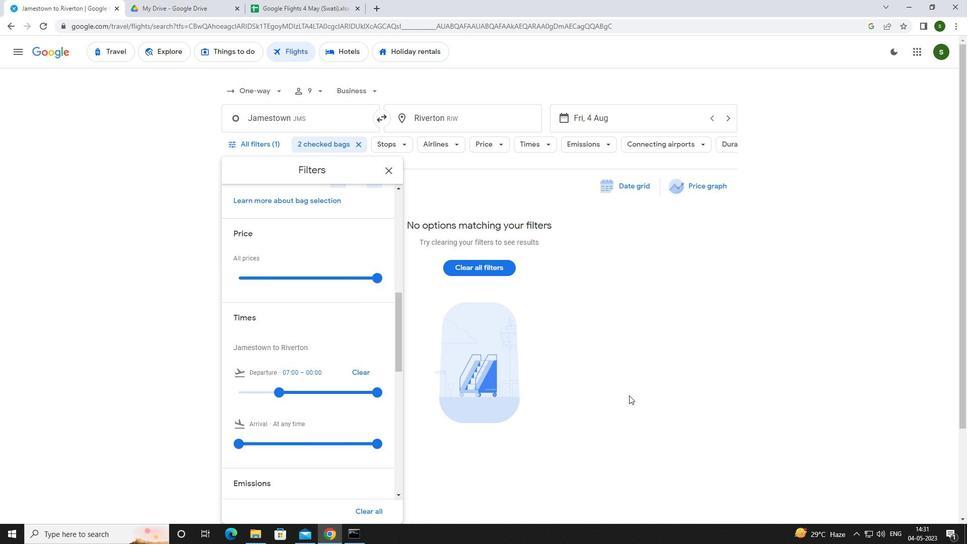 
Action: Mouse pressed left at (632, 375)
Screenshot: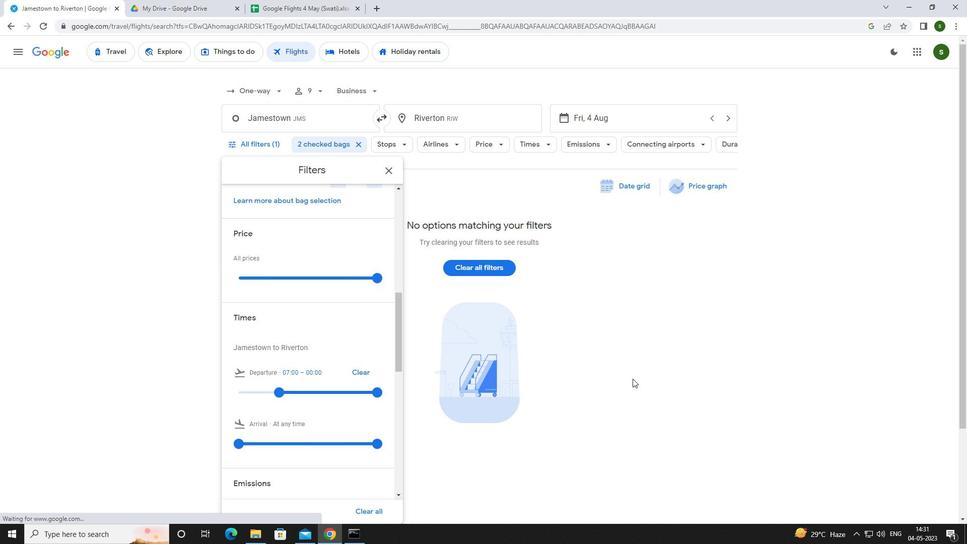
